 Task: In the  document Riley.rtf Write the word in the shape with center alignment 'LOL'Change Page orientation to  'Landscape' Insert emoji in the beginning of quote: Thumbs Up
Action: Mouse pressed left at (325, 399)
Screenshot: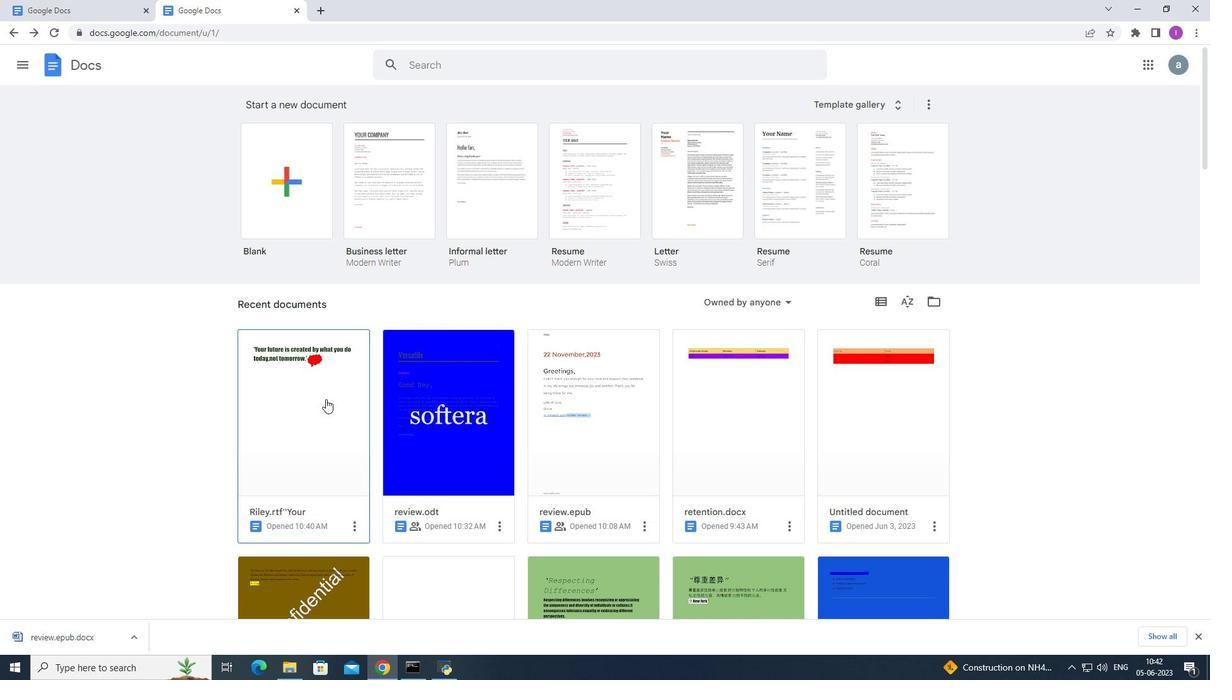 
Action: Mouse moved to (643, 238)
Screenshot: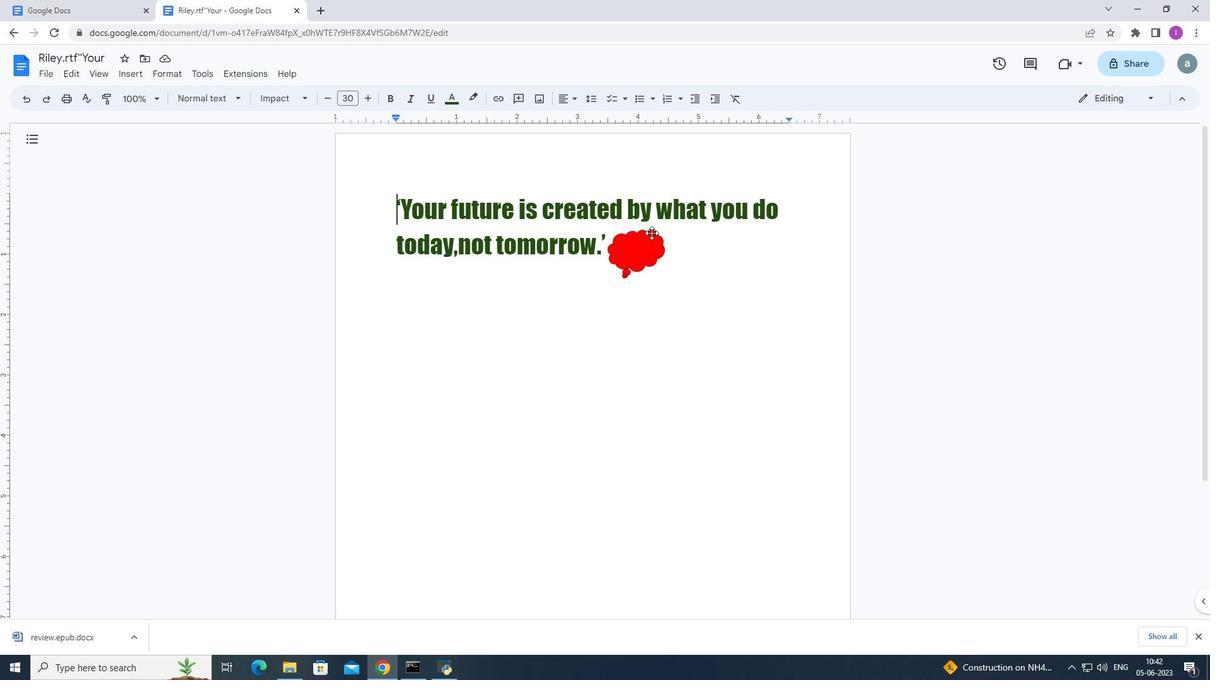 
Action: Mouse pressed left at (643, 238)
Screenshot: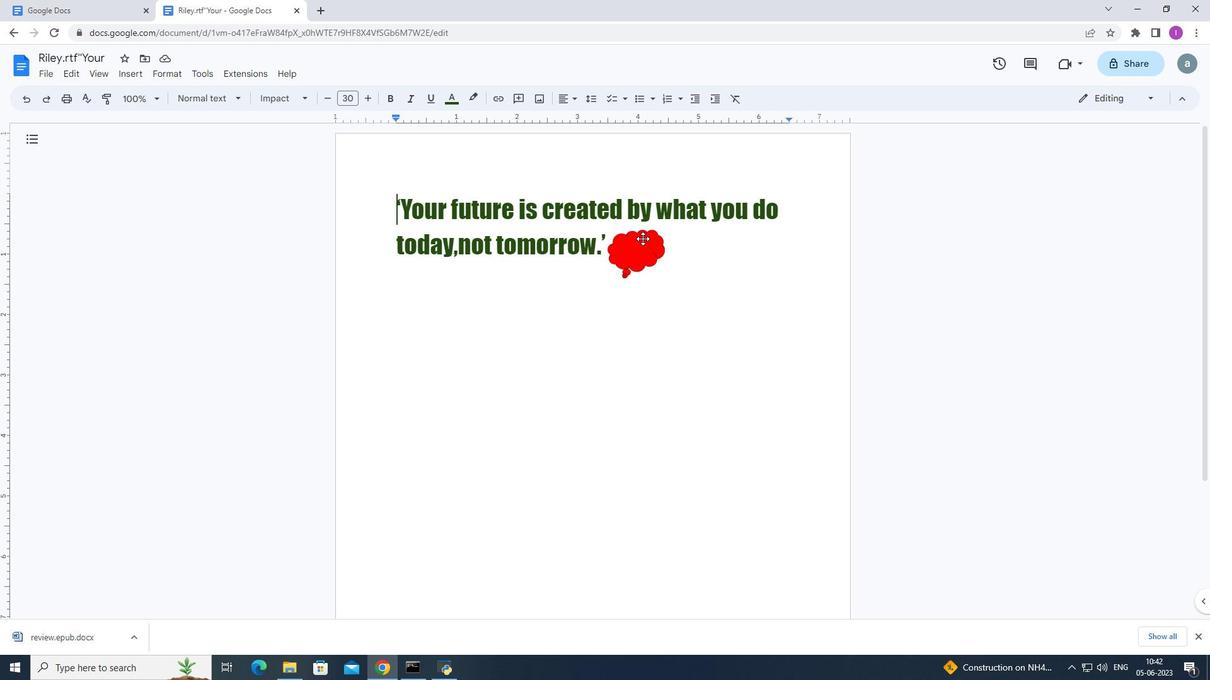 
Action: Mouse moved to (592, 293)
Screenshot: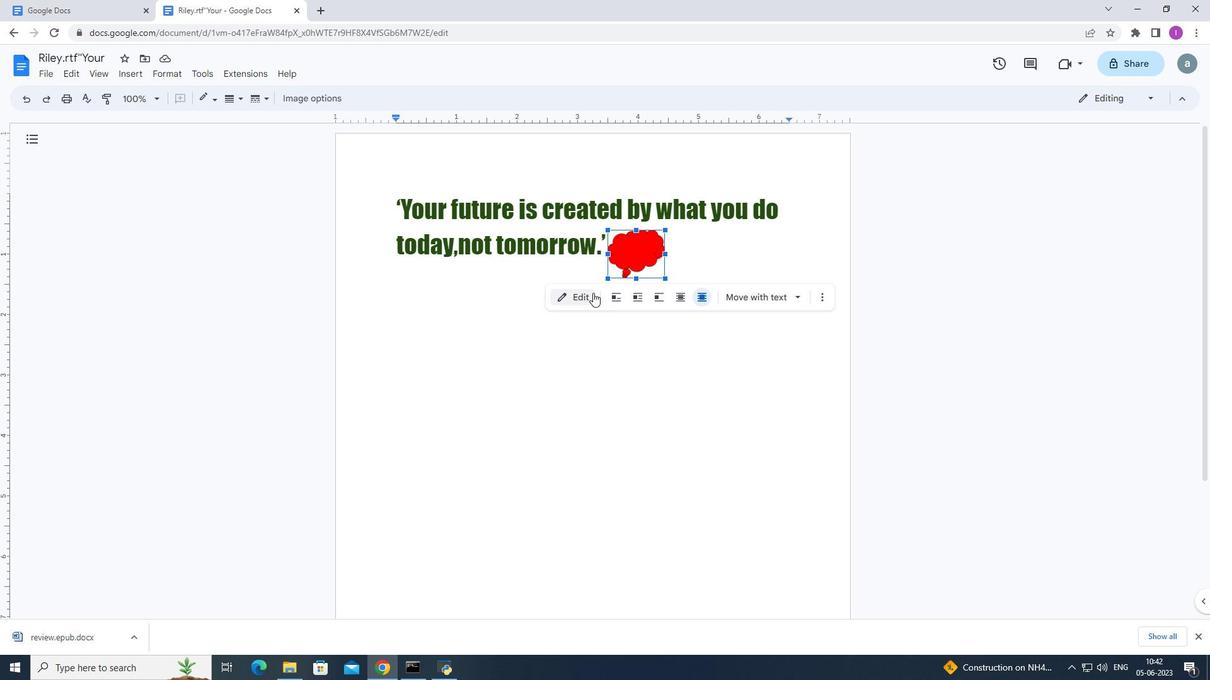 
Action: Mouse pressed left at (592, 293)
Screenshot: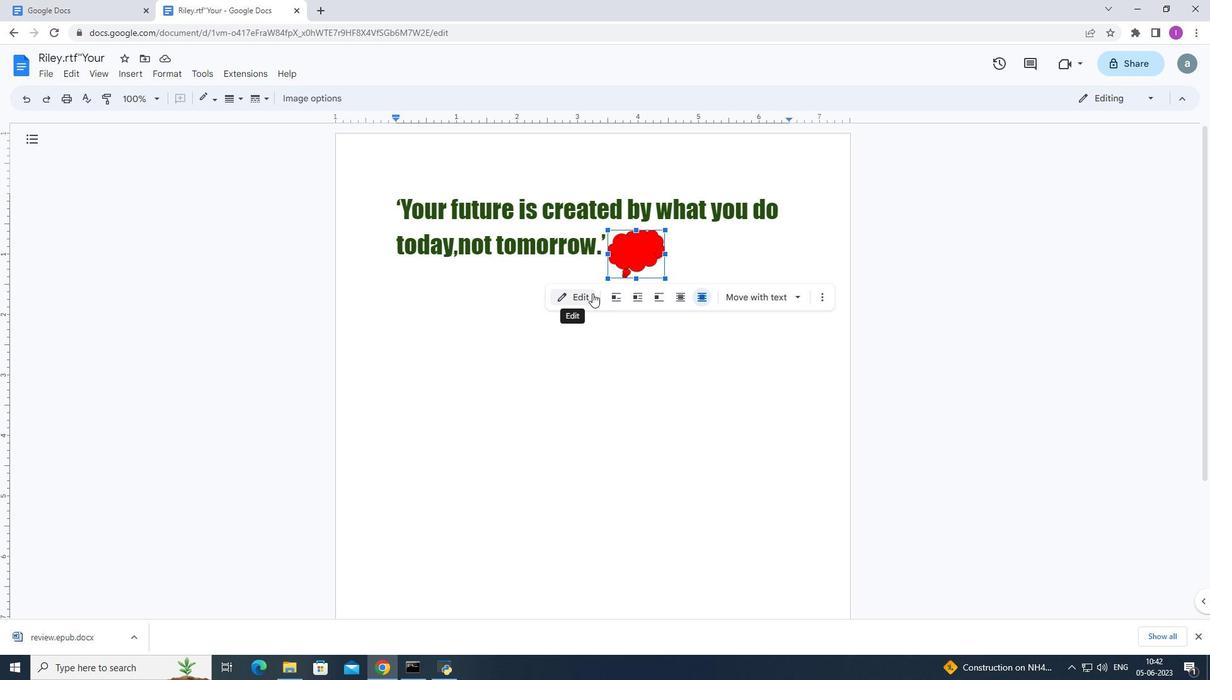 
Action: Mouse moved to (510, 119)
Screenshot: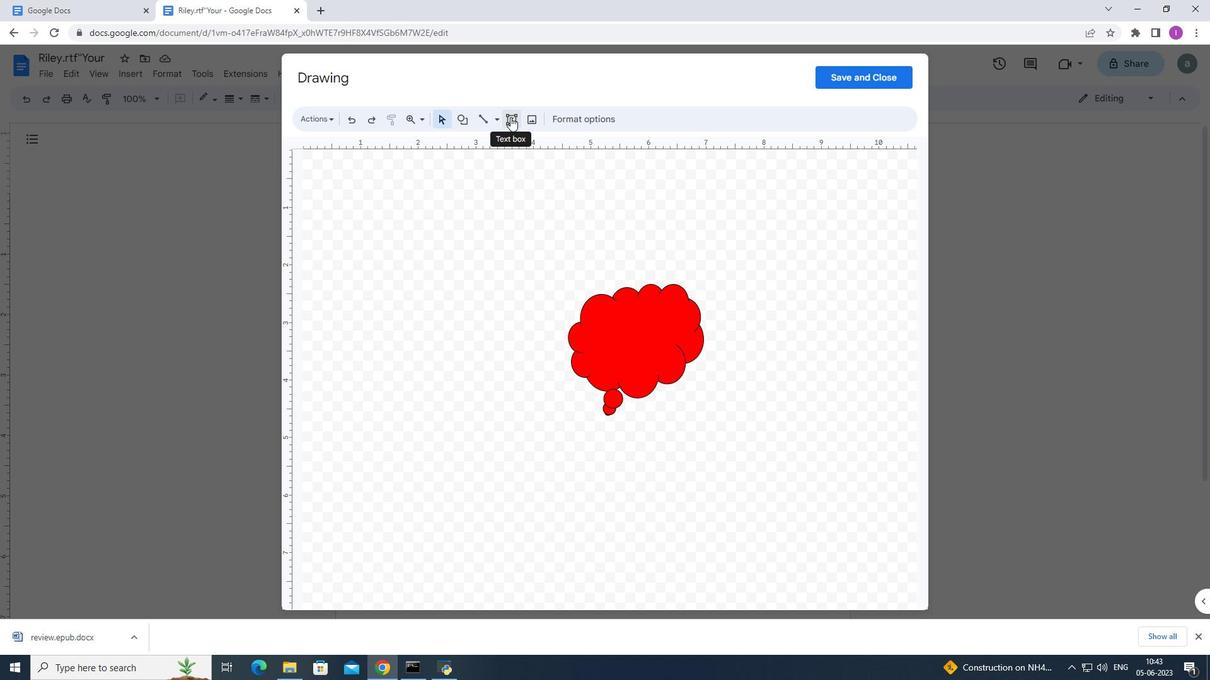 
Action: Mouse pressed left at (510, 119)
Screenshot: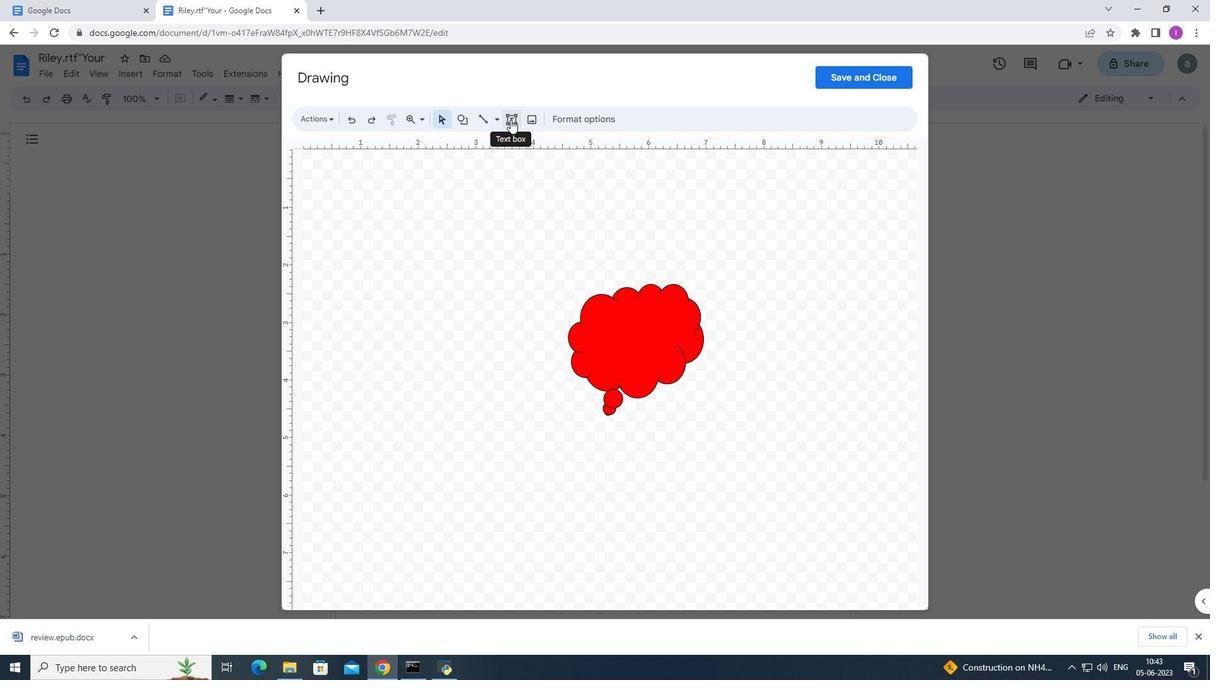 
Action: Mouse moved to (629, 340)
Screenshot: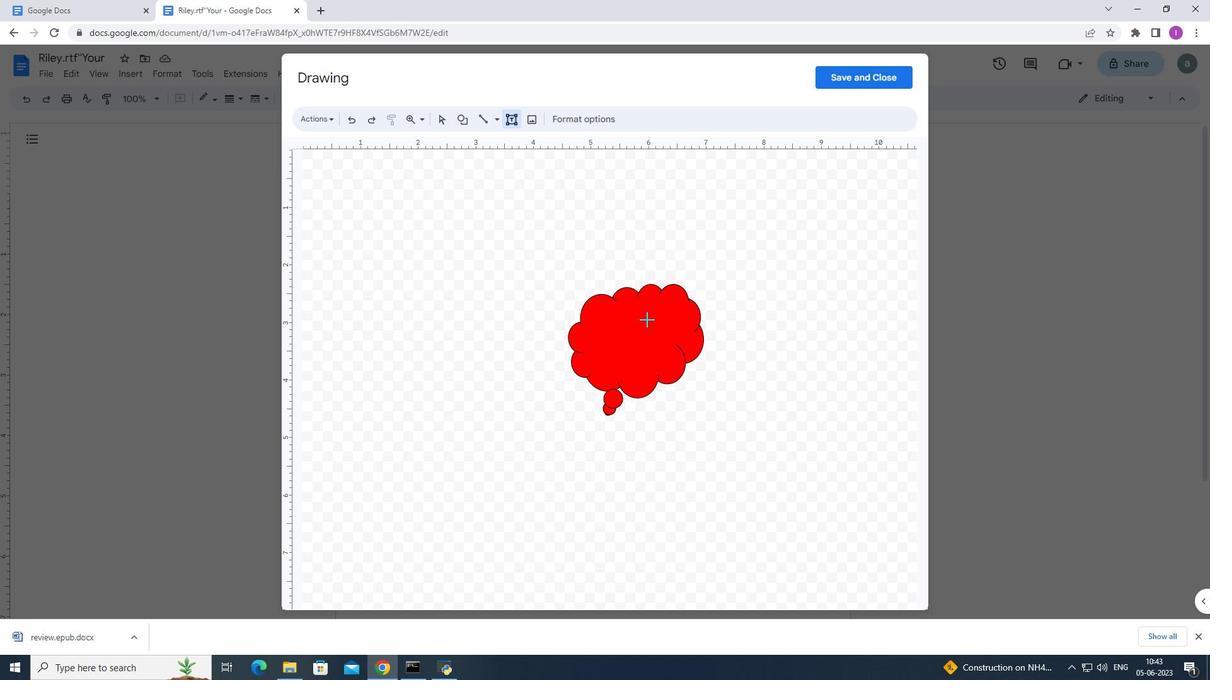 
Action: Mouse pressed left at (629, 340)
Screenshot: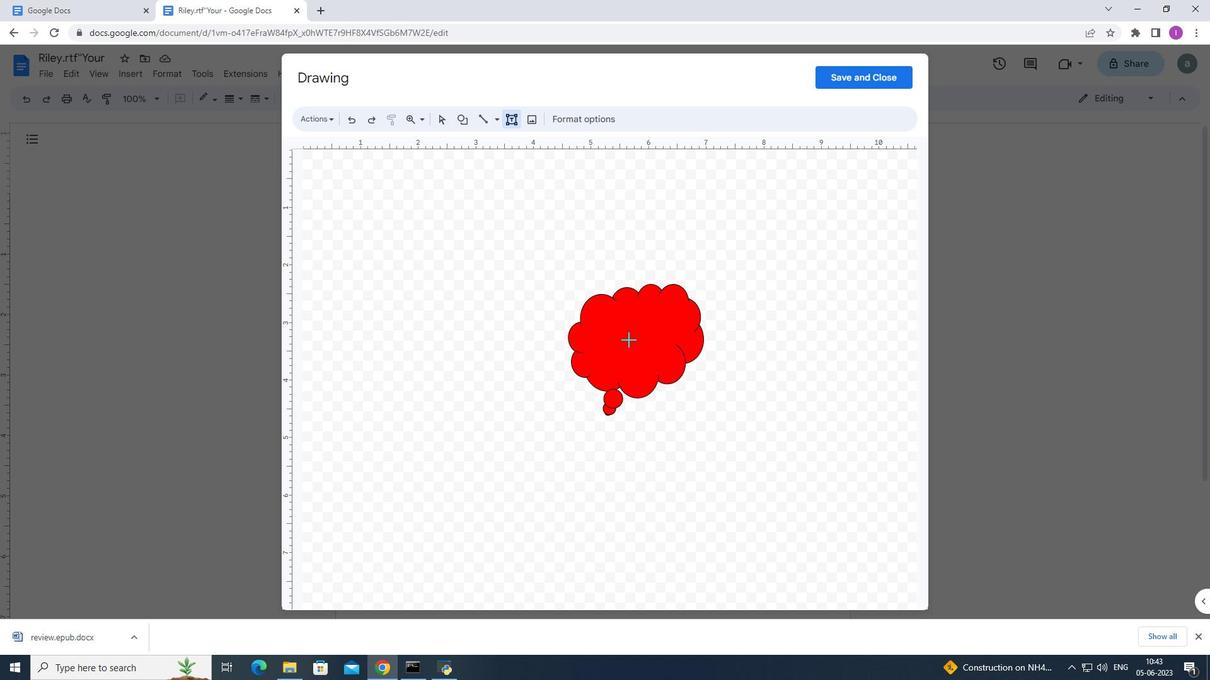 
Action: Mouse moved to (633, 342)
Screenshot: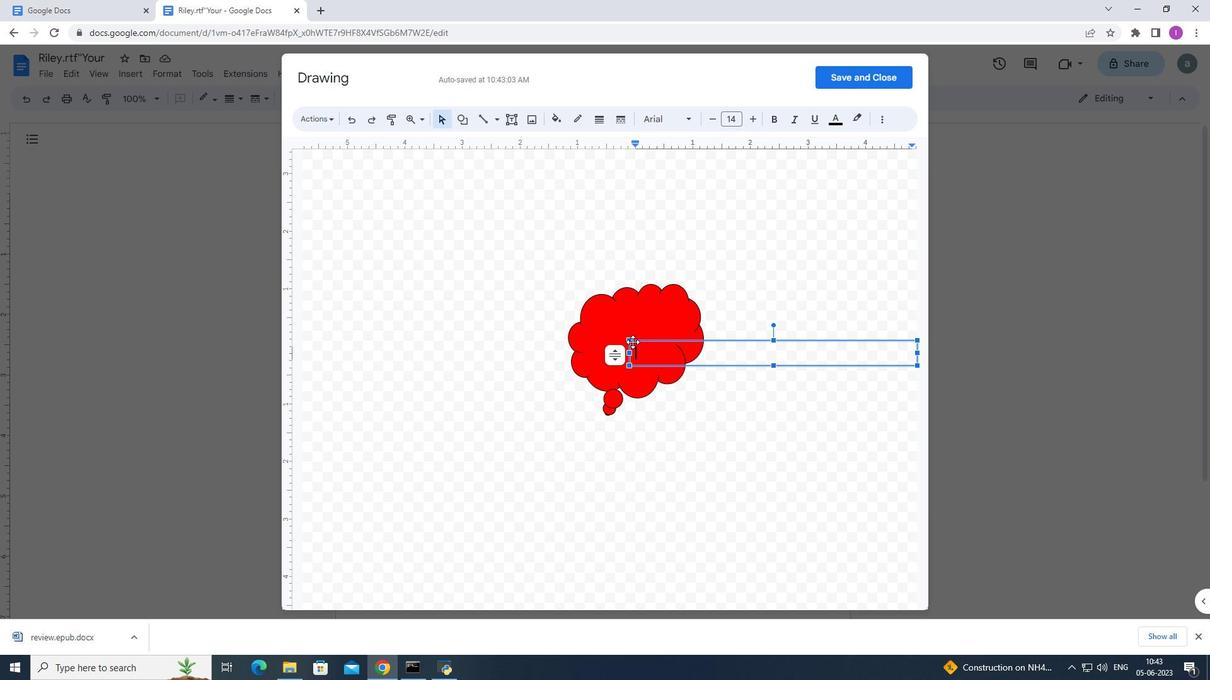 
Action: Mouse pressed left at (633, 342)
Screenshot: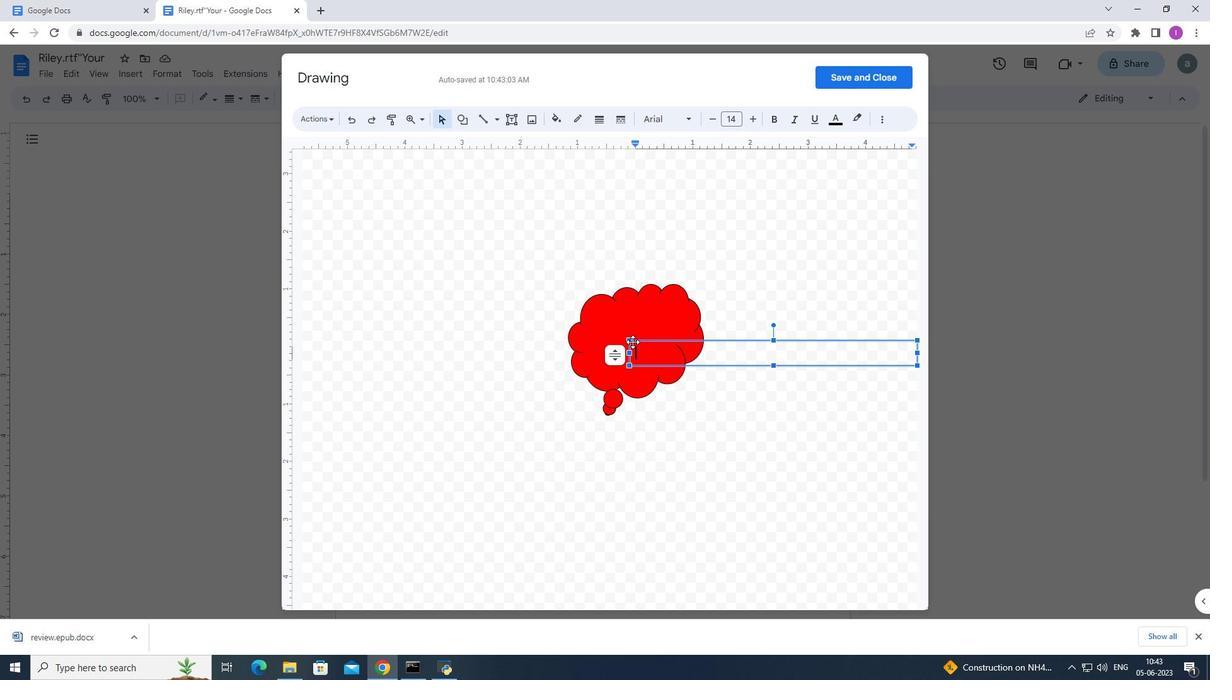 
Action: Mouse moved to (604, 342)
Screenshot: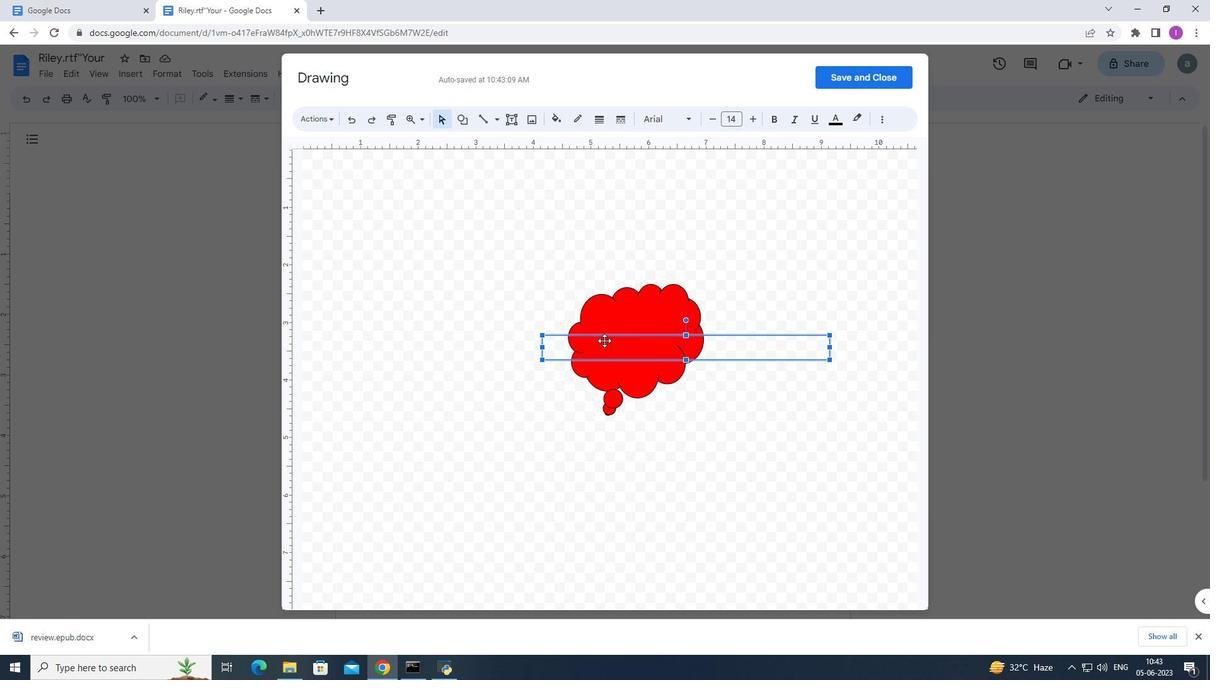 
Action: Mouse pressed left at (604, 342)
Screenshot: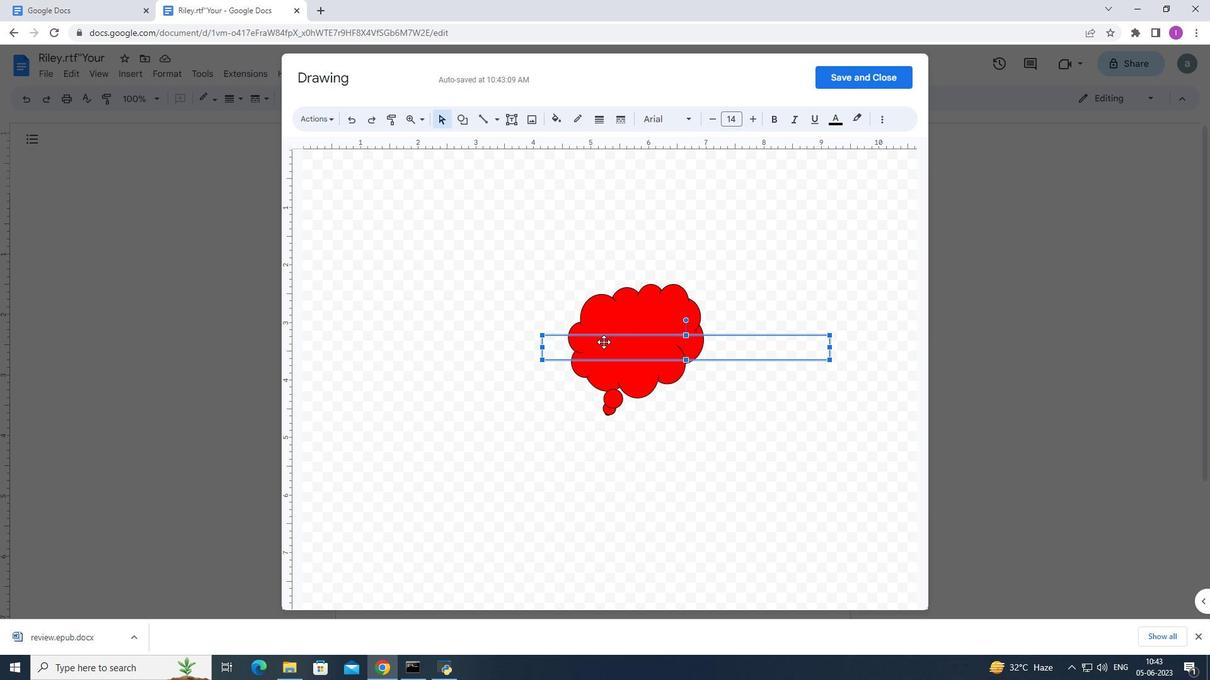 
Action: Mouse moved to (724, 361)
Screenshot: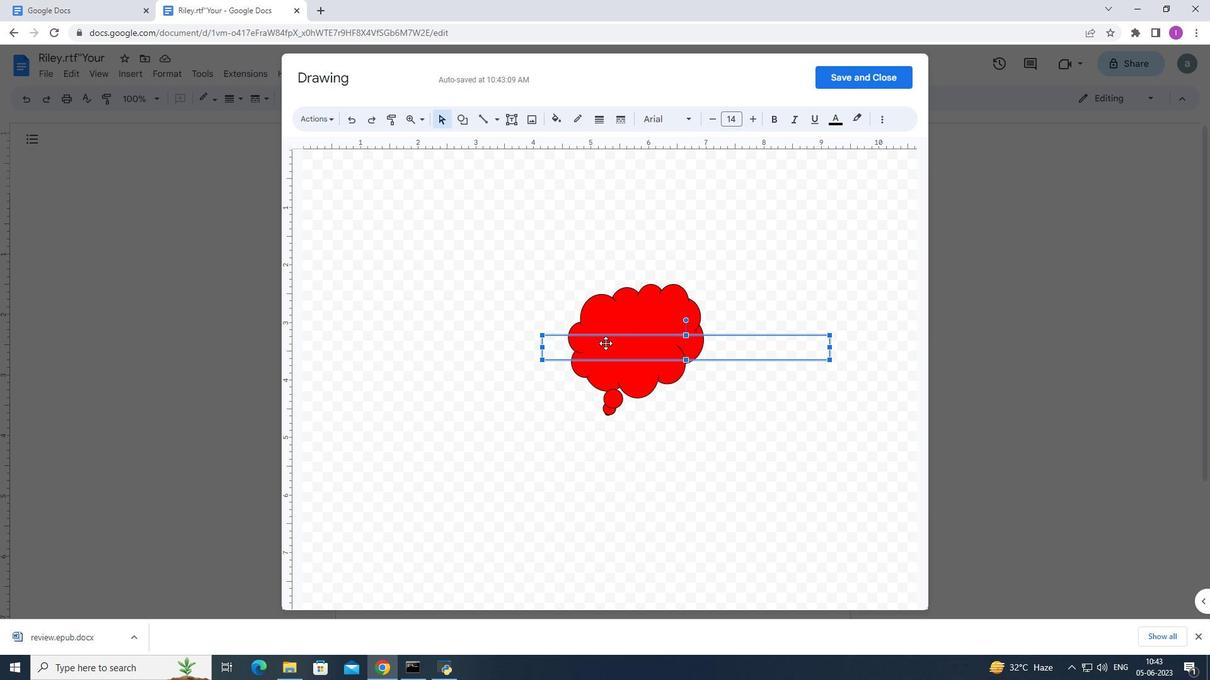 
Action: Key pressed <Key.shift>L<Key.shift>O<Key.shift>L
Screenshot: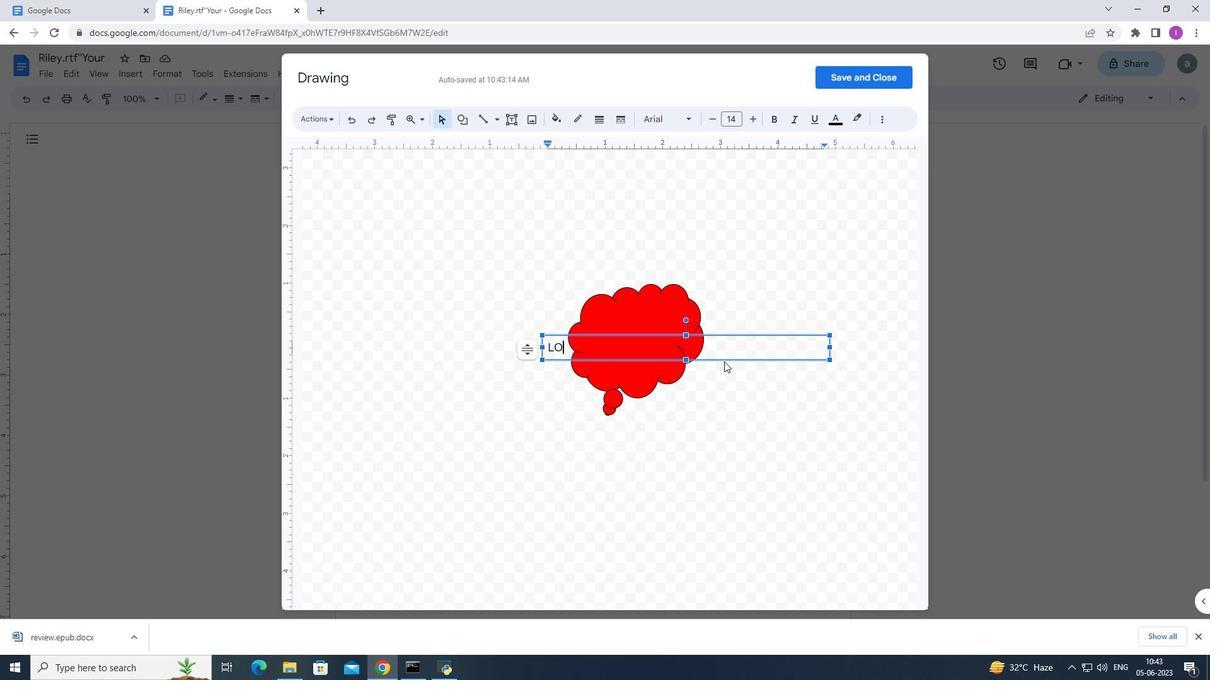 
Action: Mouse moved to (541, 342)
Screenshot: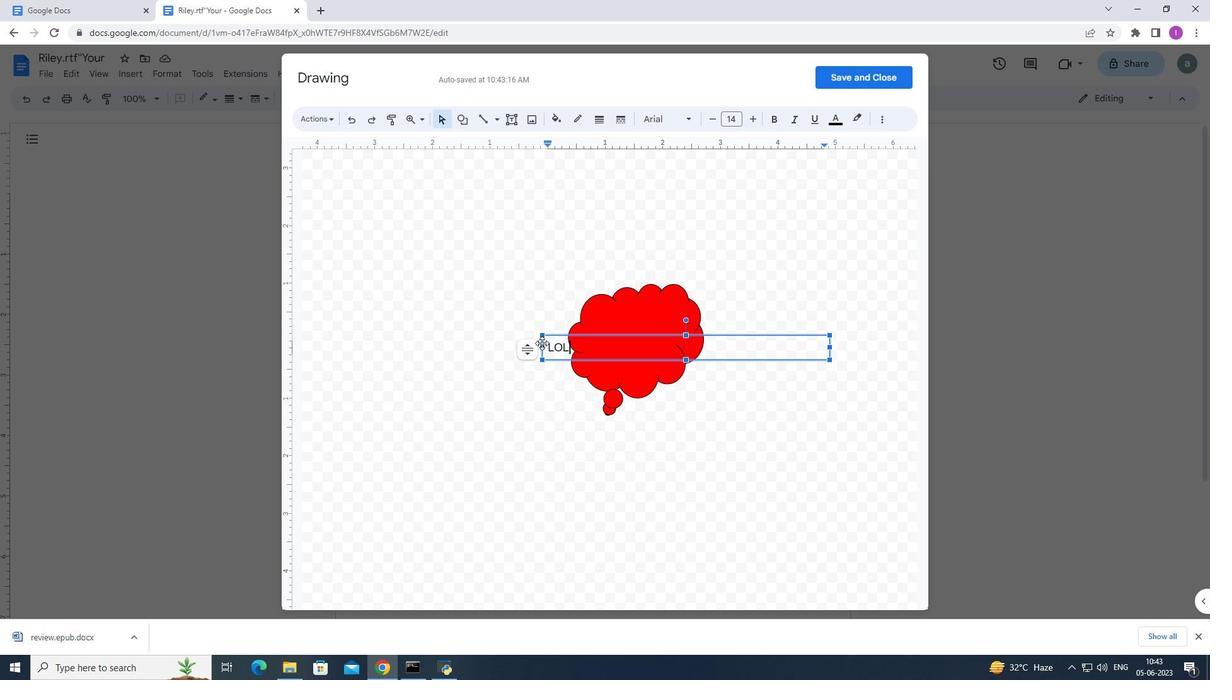 
Action: Mouse pressed left at (541, 342)
Screenshot: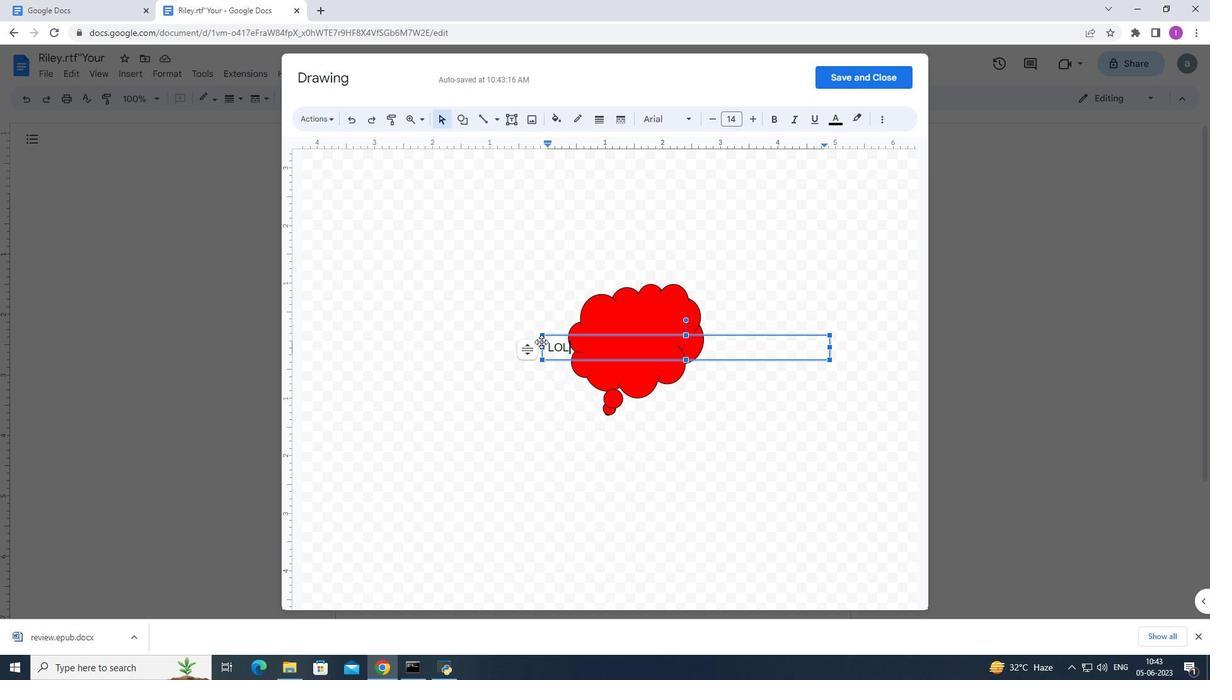 
Action: Mouse moved to (584, 335)
Screenshot: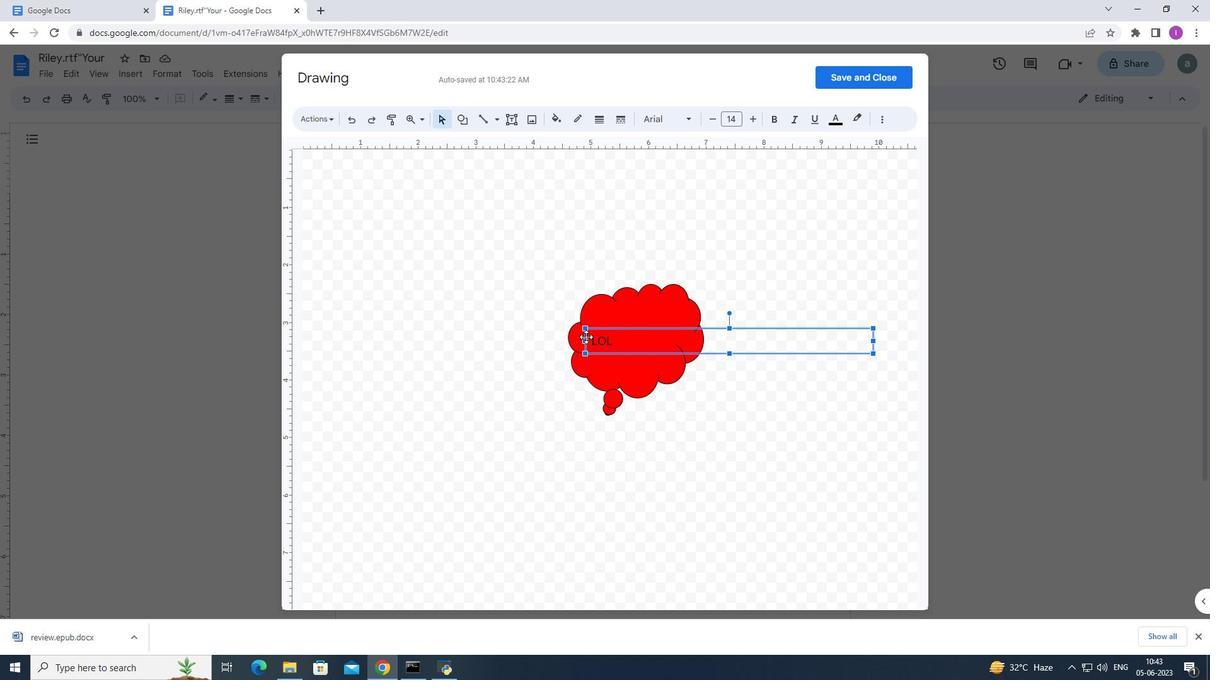 
Action: Mouse pressed left at (584, 335)
Screenshot: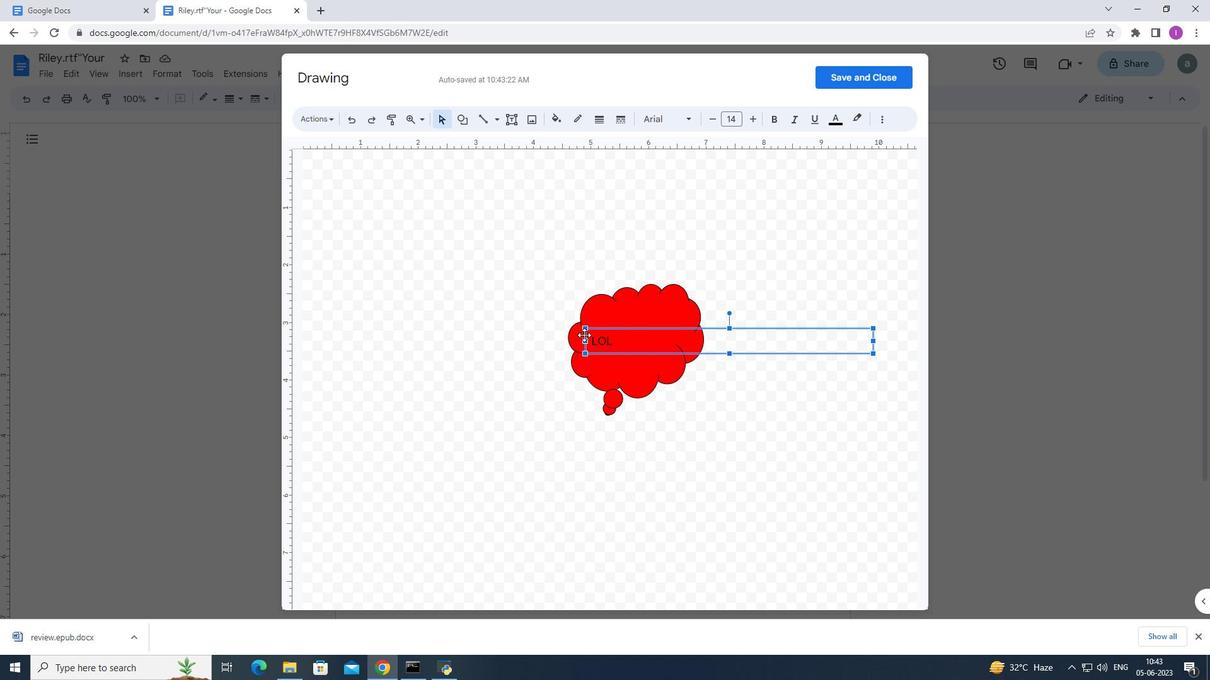 
Action: Mouse moved to (605, 332)
Screenshot: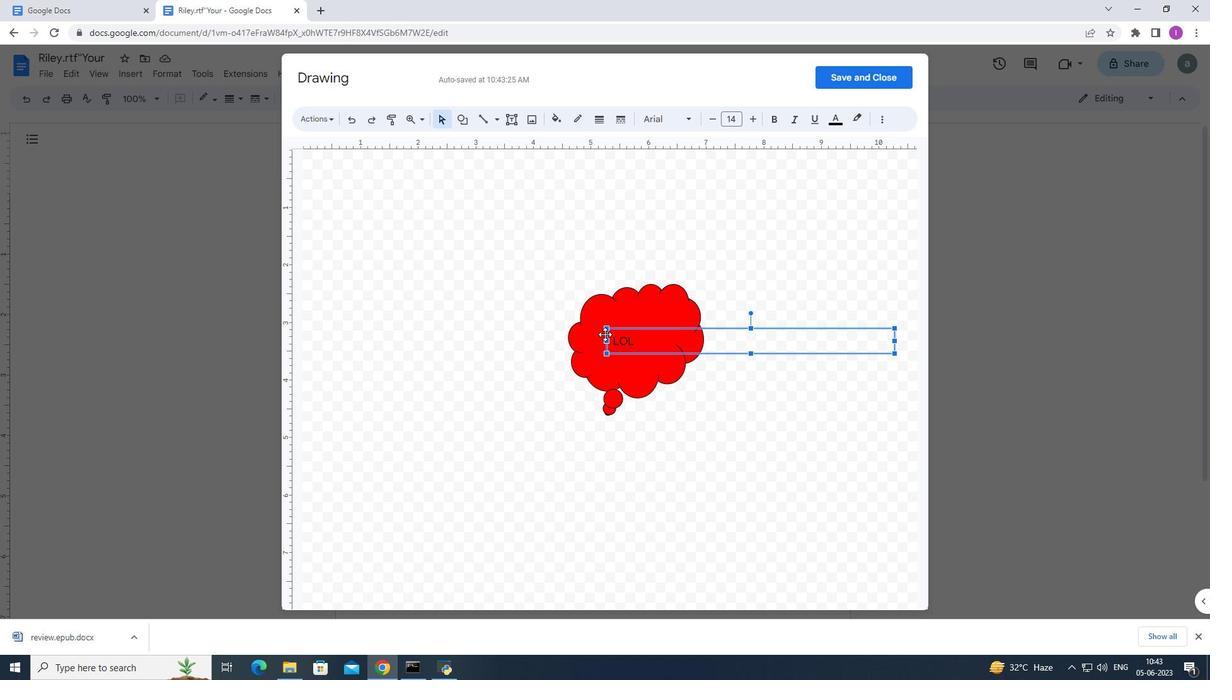 
Action: Mouse pressed left at (605, 332)
Screenshot: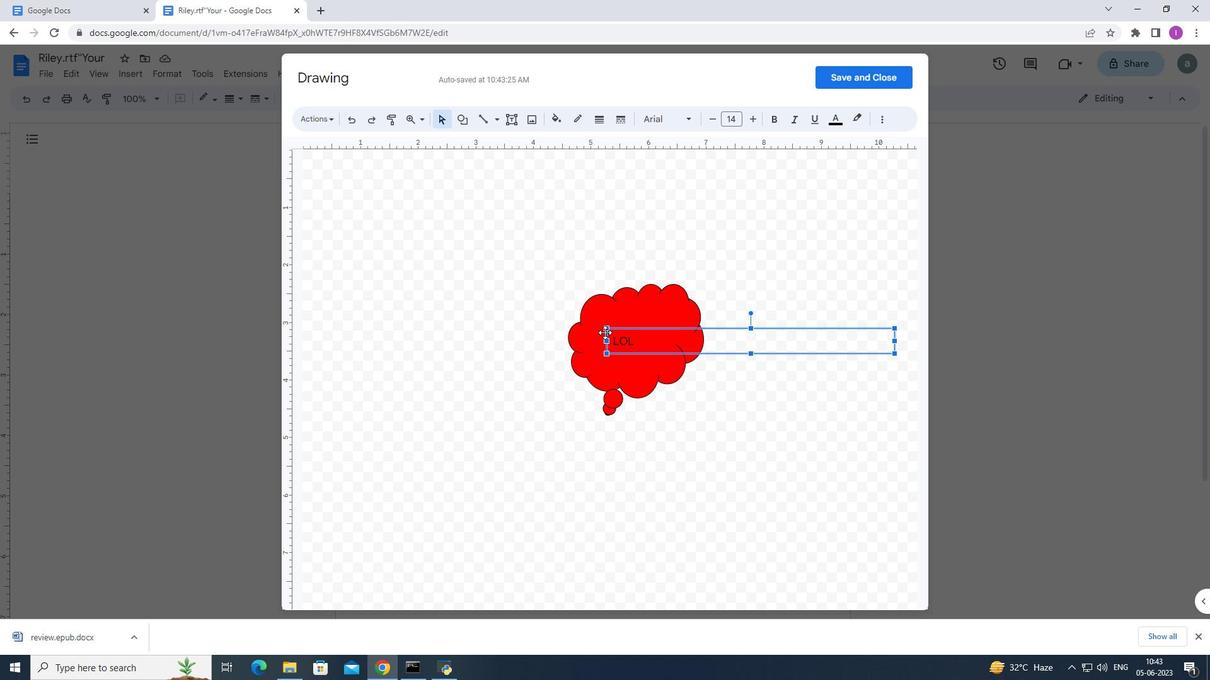 
Action: Mouse moved to (882, 75)
Screenshot: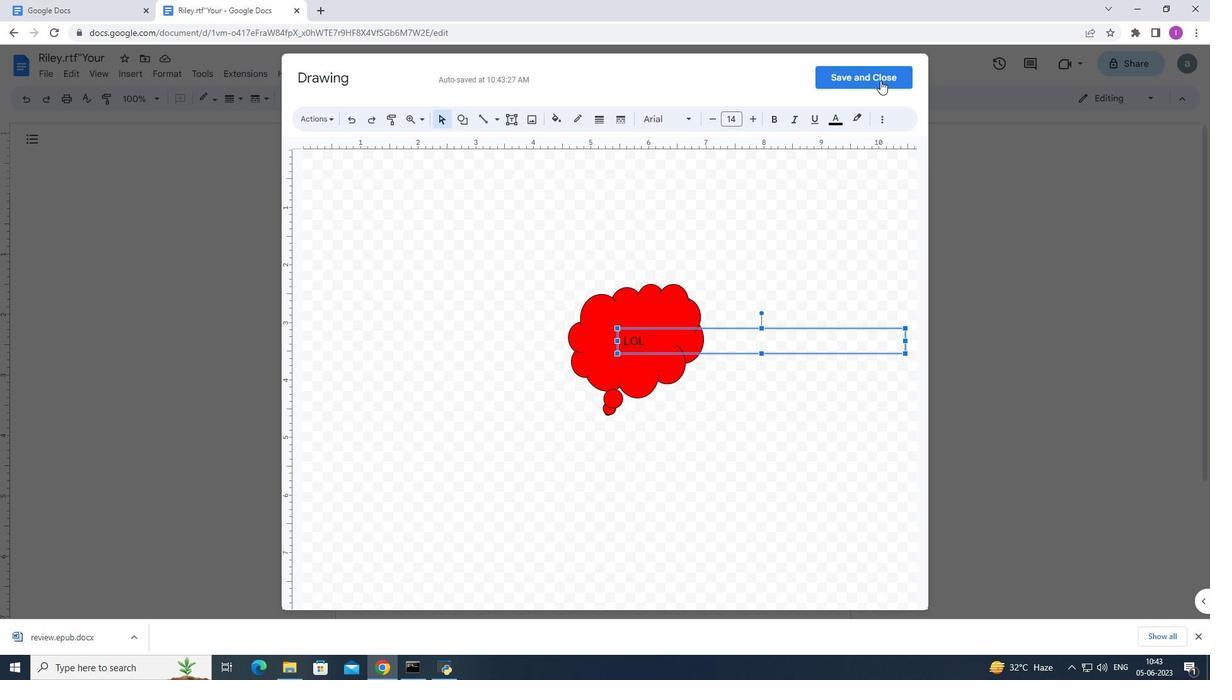 
Action: Mouse pressed left at (882, 75)
Screenshot: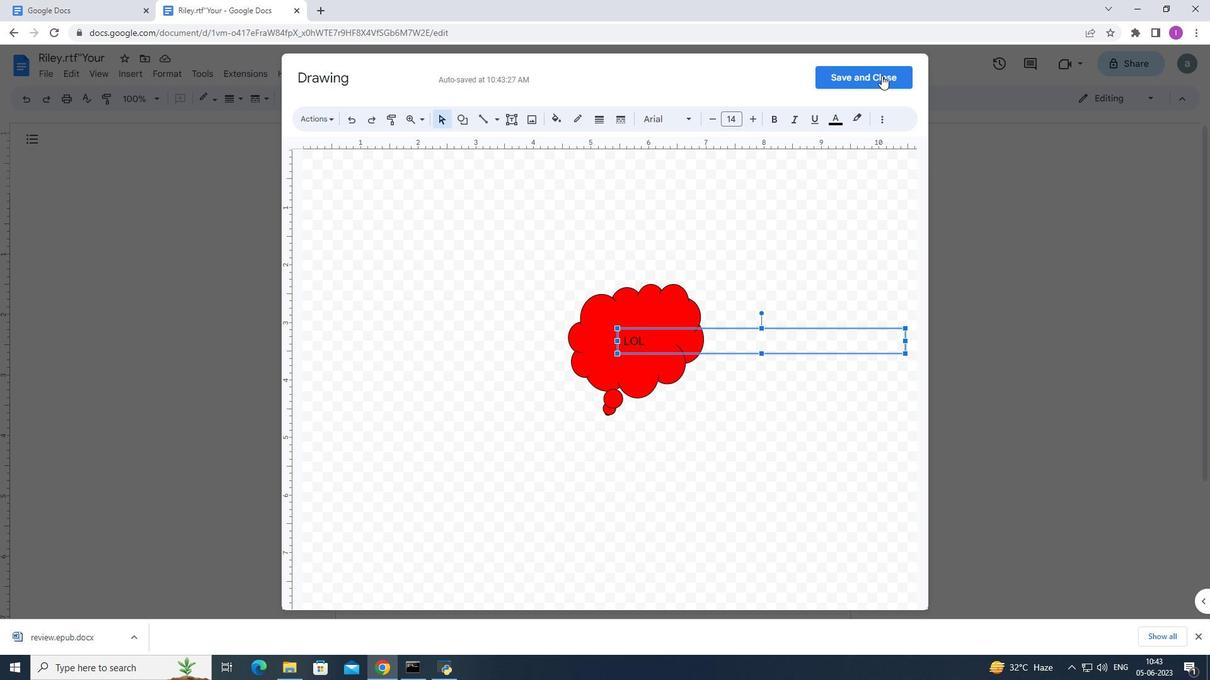
Action: Mouse moved to (643, 247)
Screenshot: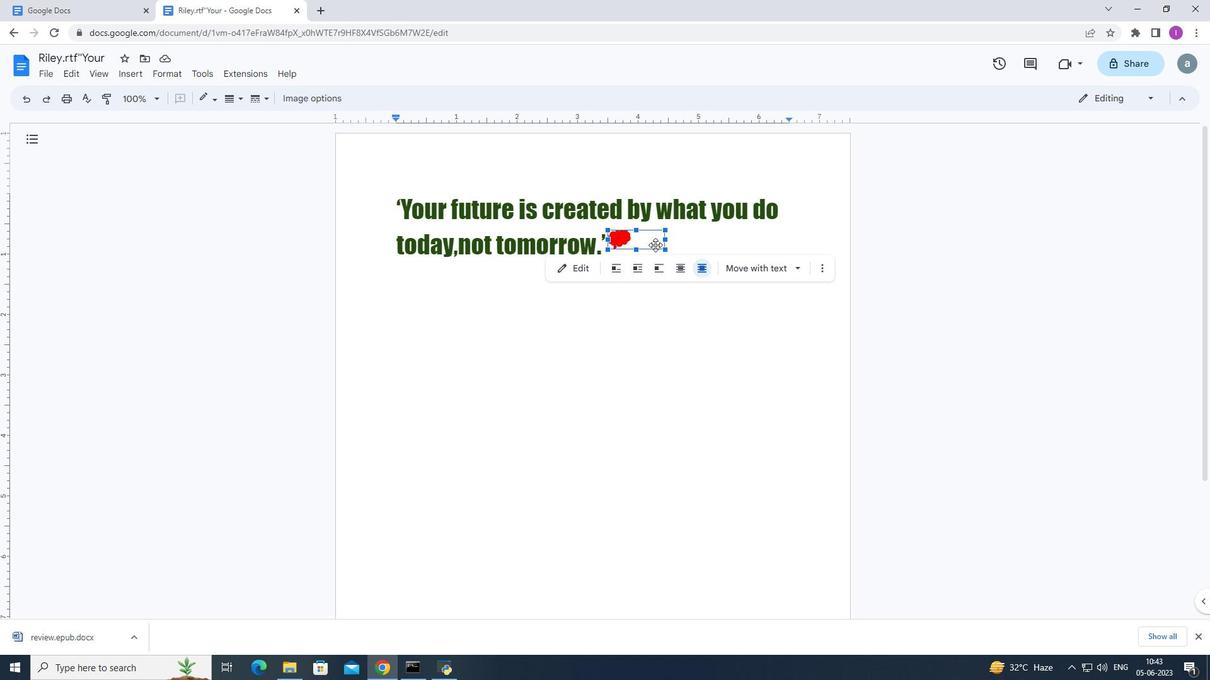 
Action: Mouse pressed left at (643, 247)
Screenshot: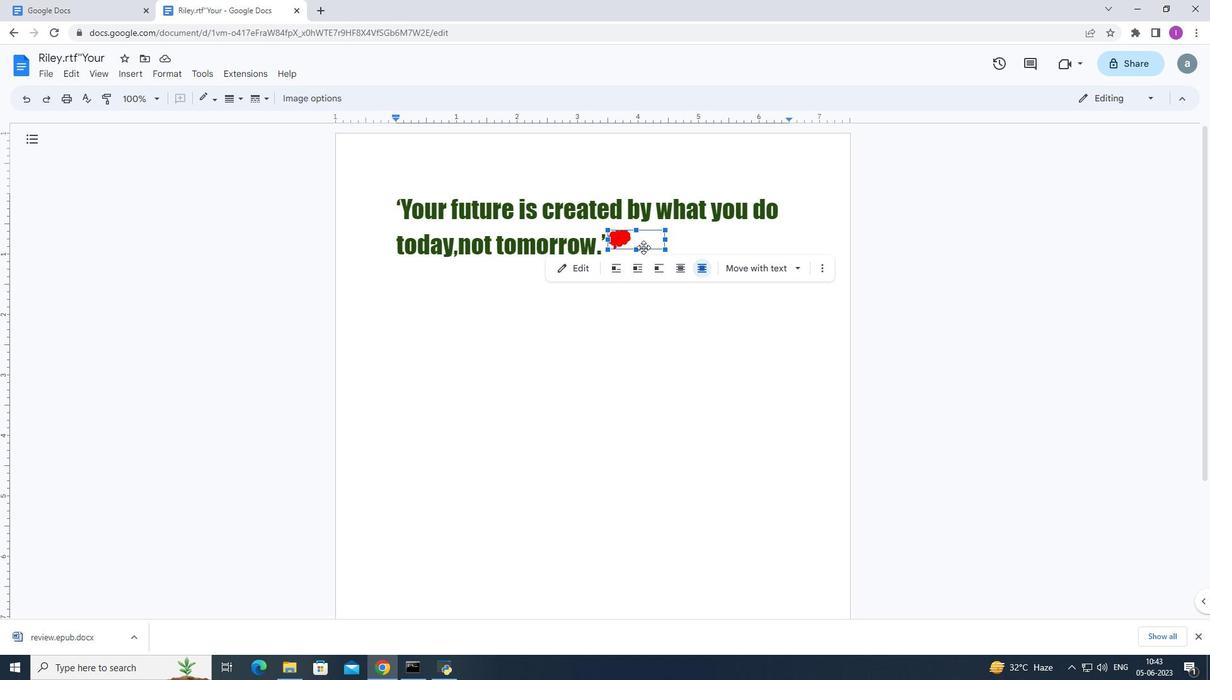 
Action: Mouse moved to (704, 323)
Screenshot: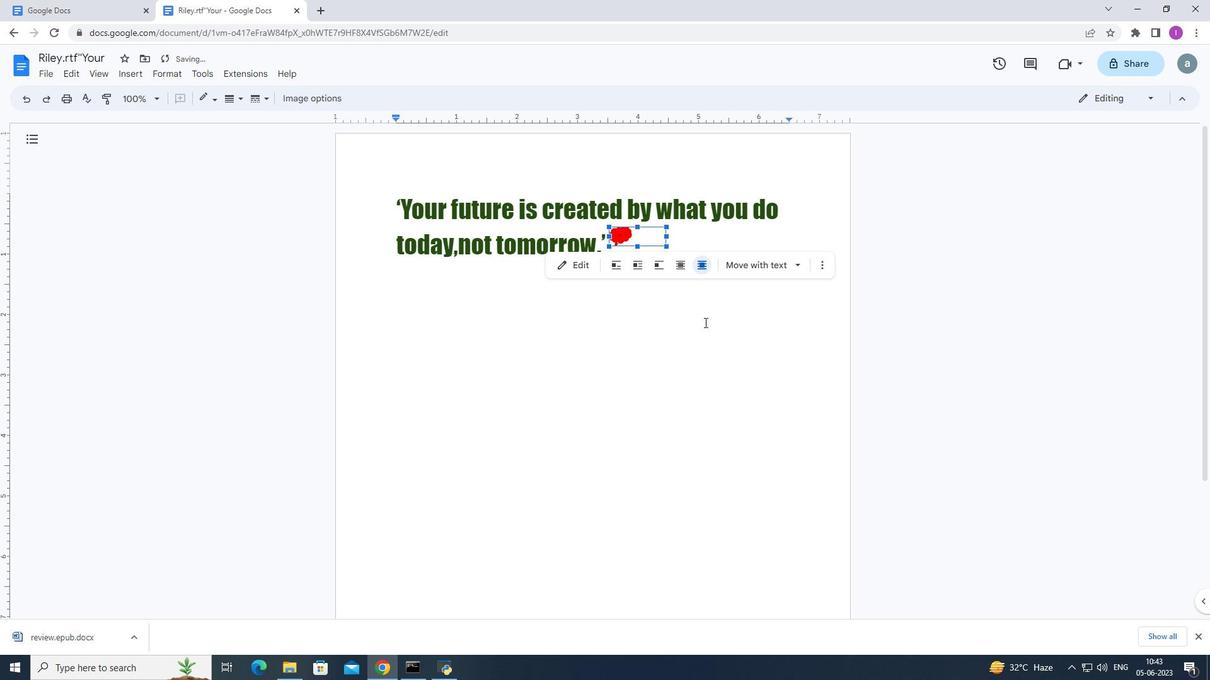 
Action: Mouse pressed left at (704, 323)
Screenshot: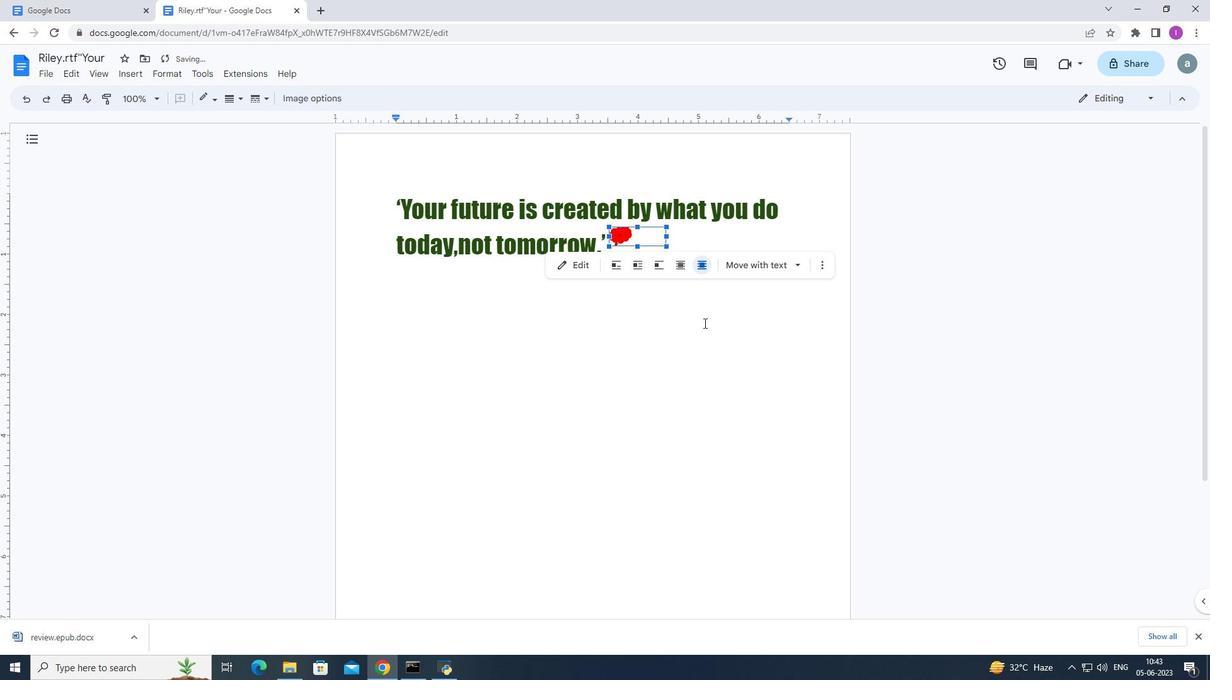 
Action: Mouse moved to (628, 240)
Screenshot: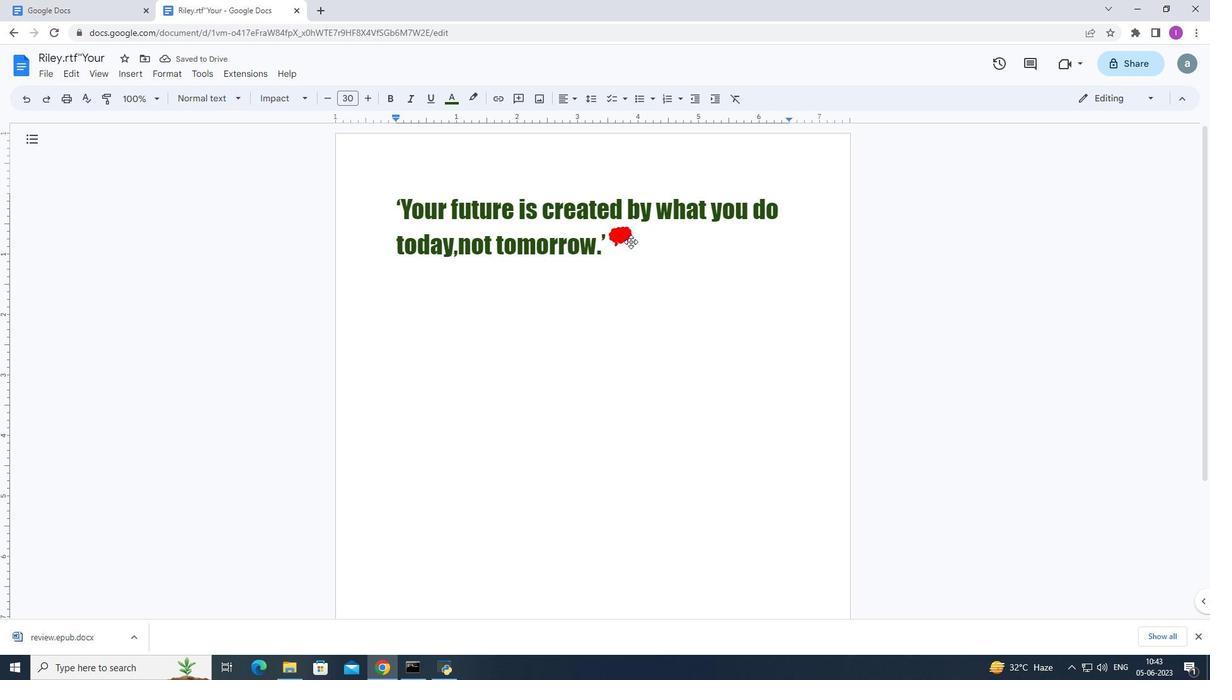 
Action: Mouse pressed left at (628, 240)
Screenshot: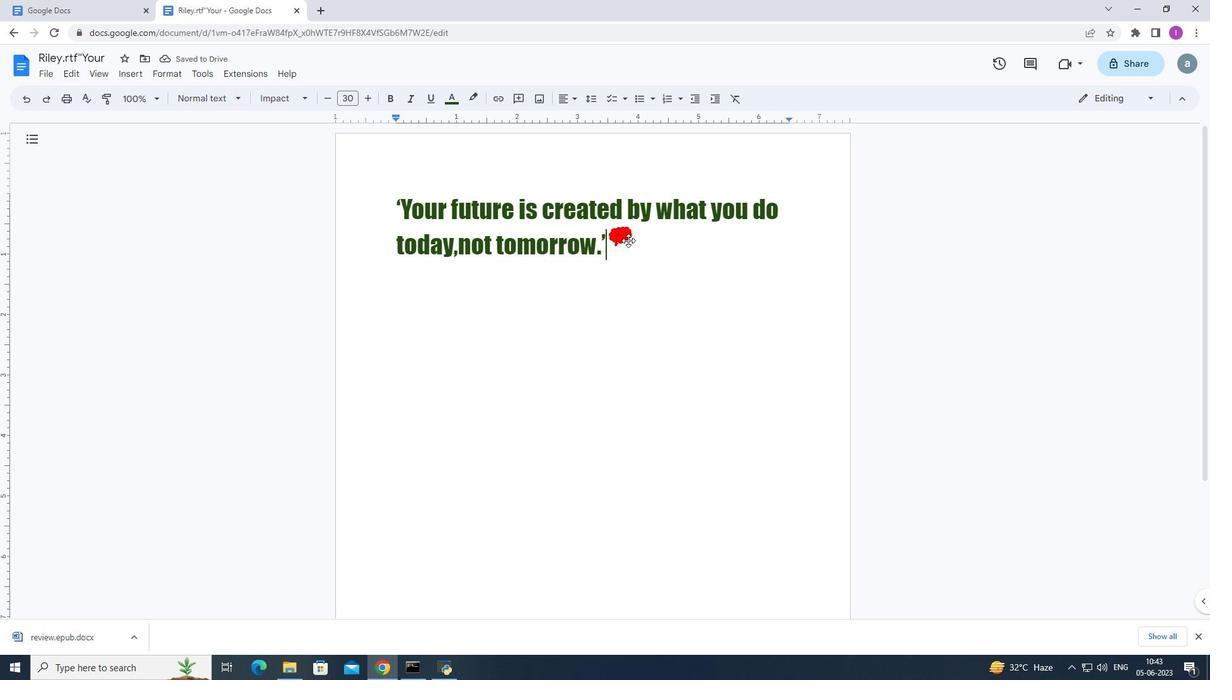 
Action: Mouse moved to (667, 245)
Screenshot: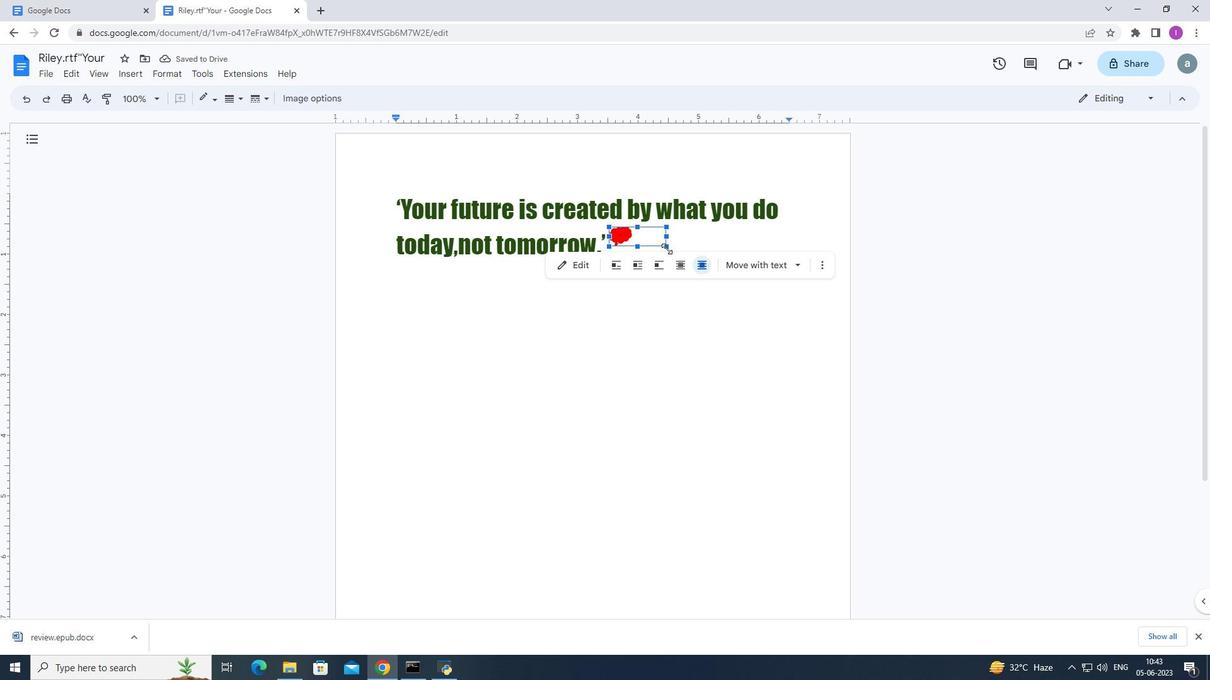 
Action: Mouse pressed left at (667, 245)
Screenshot: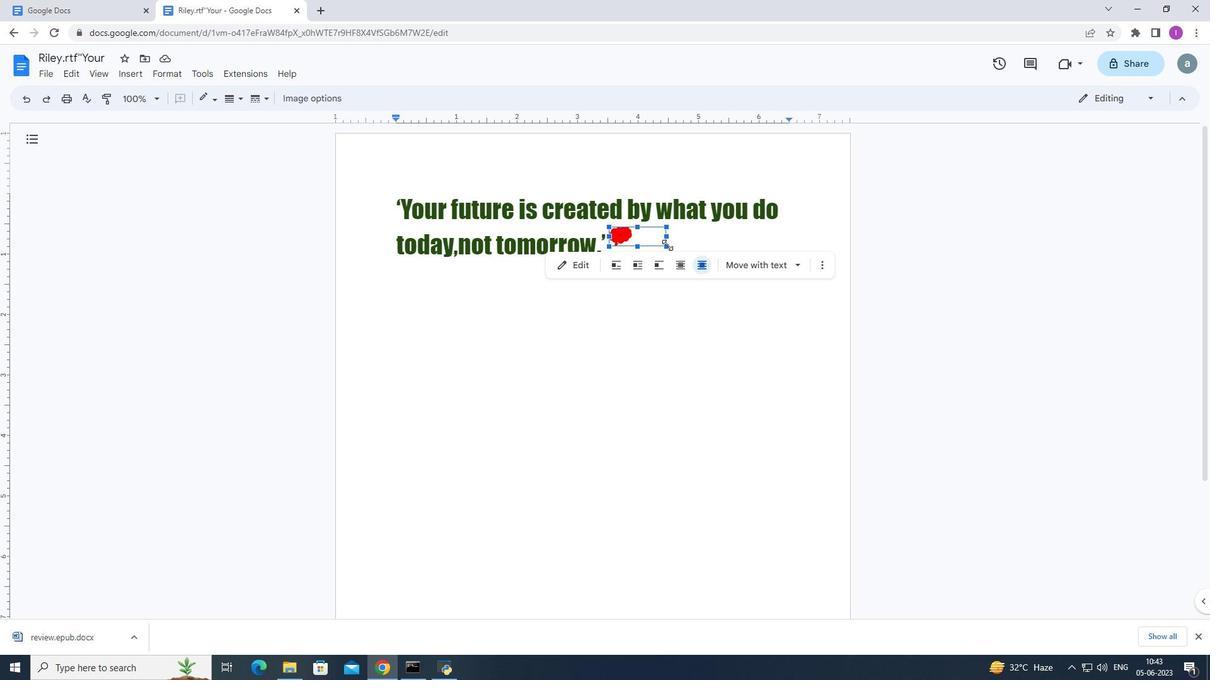 
Action: Mouse moved to (711, 259)
Screenshot: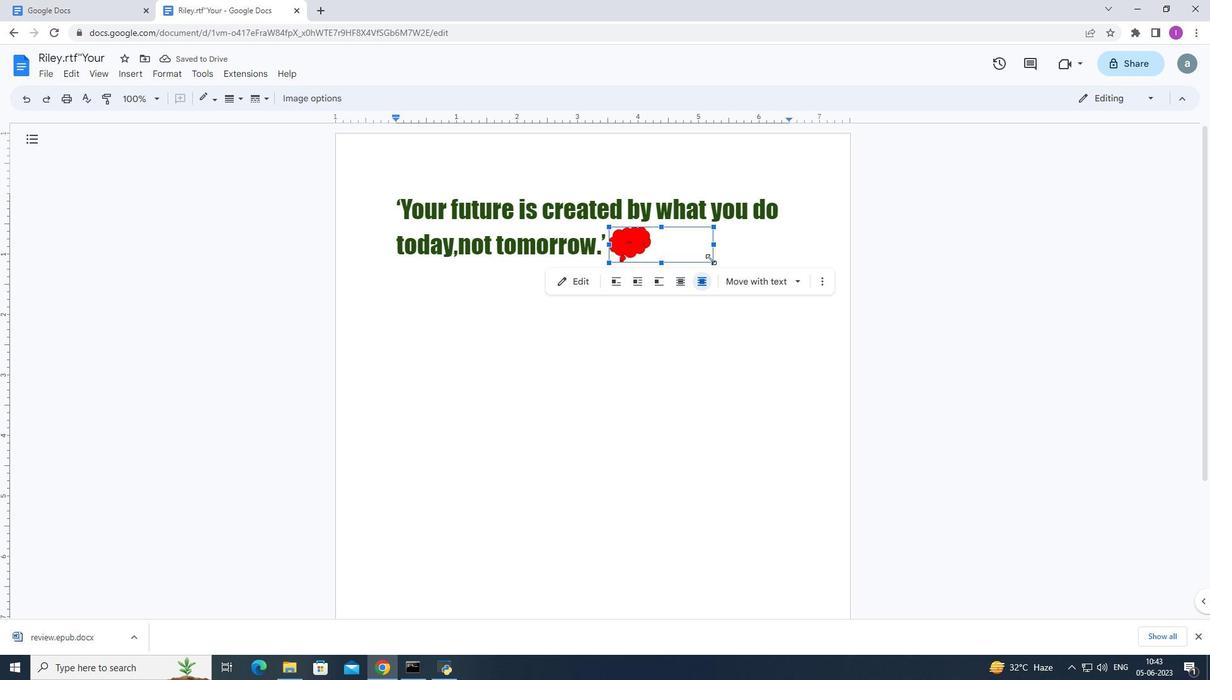 
Action: Mouse pressed left at (711, 259)
Screenshot: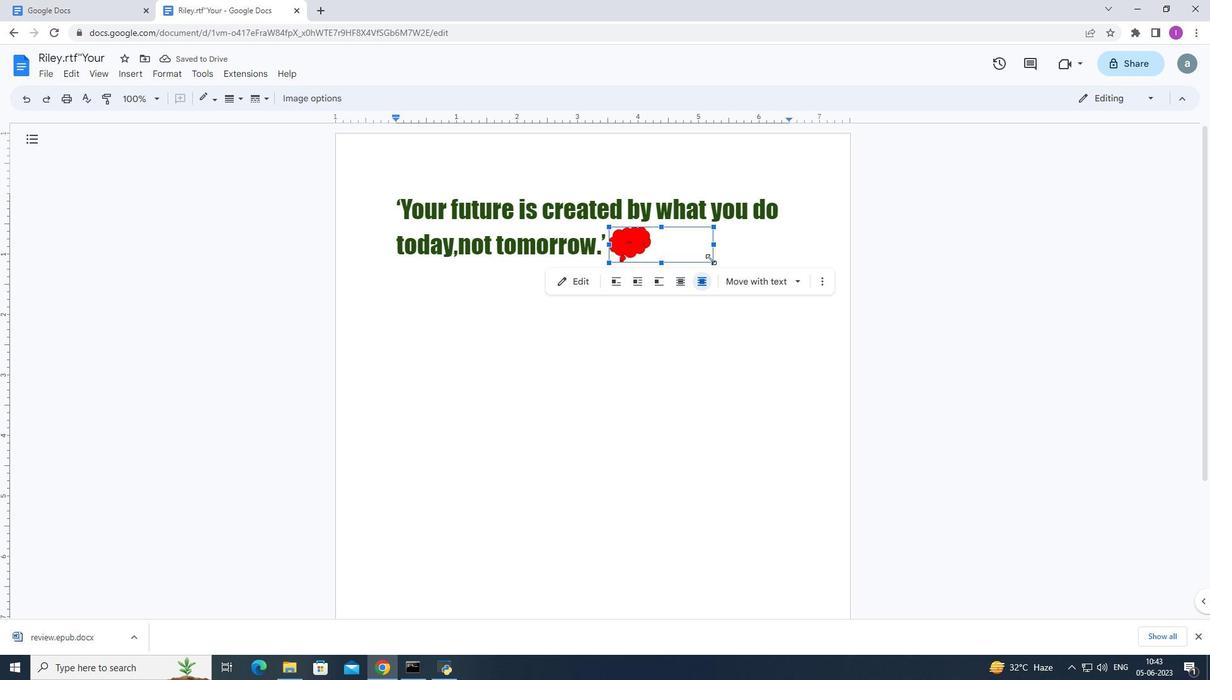 
Action: Mouse moved to (41, 71)
Screenshot: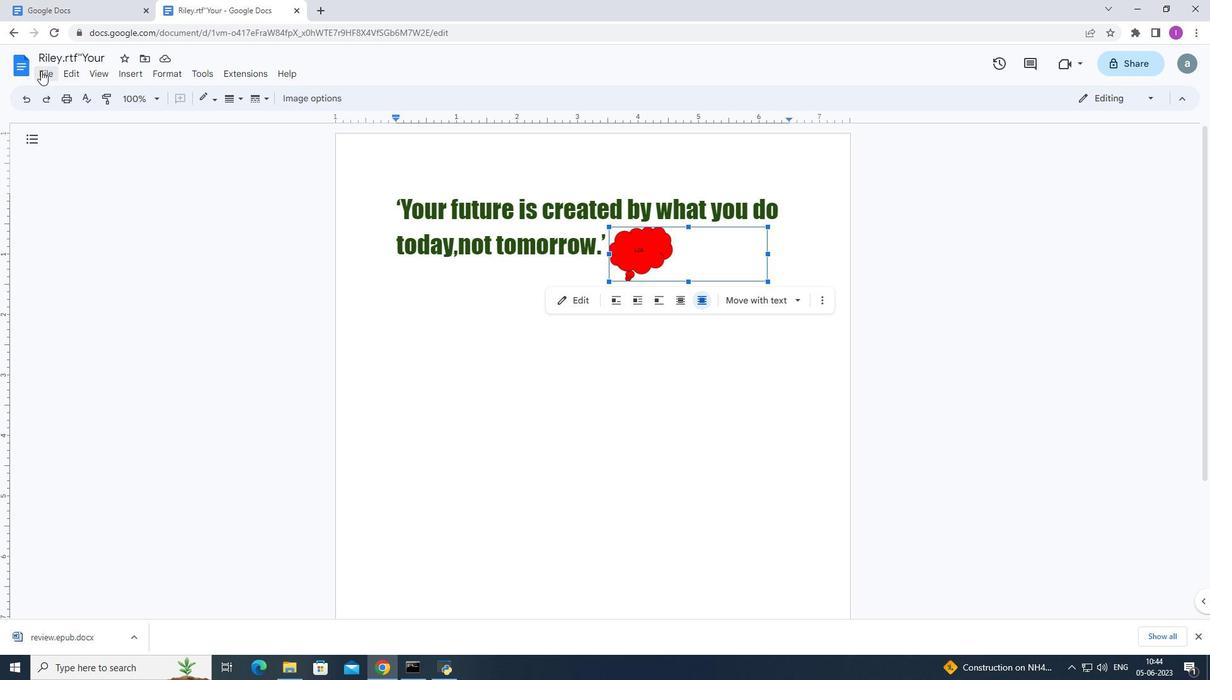 
Action: Mouse pressed left at (41, 71)
Screenshot: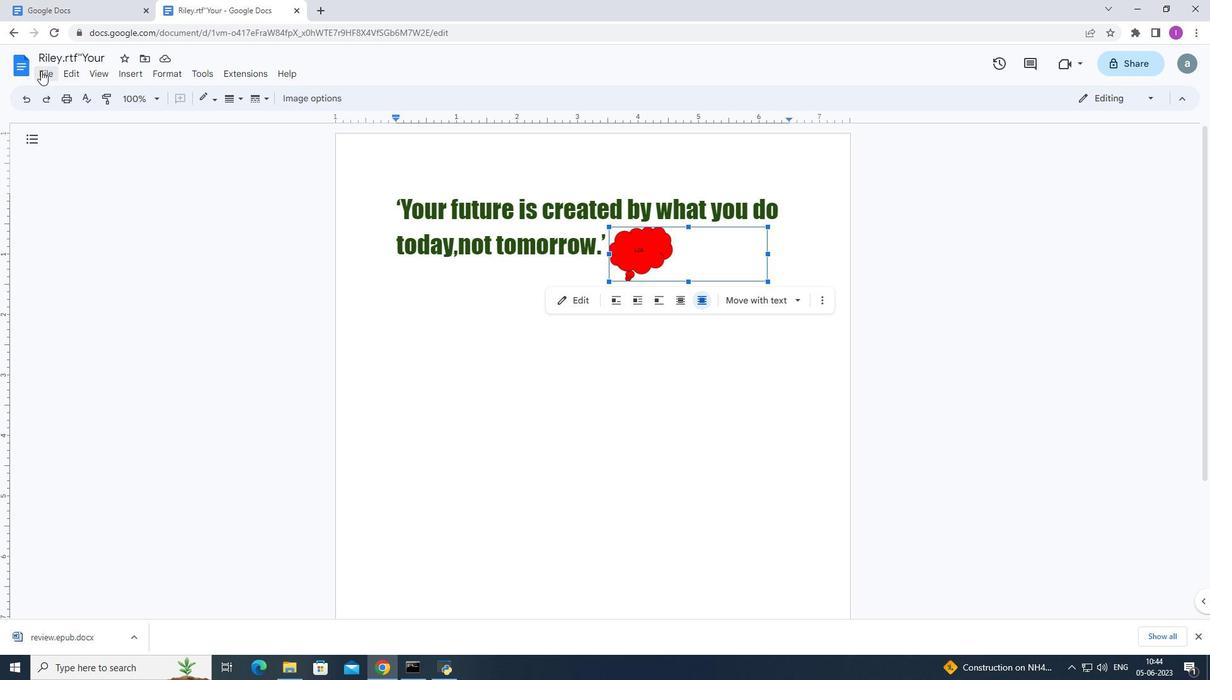
Action: Mouse moved to (80, 416)
Screenshot: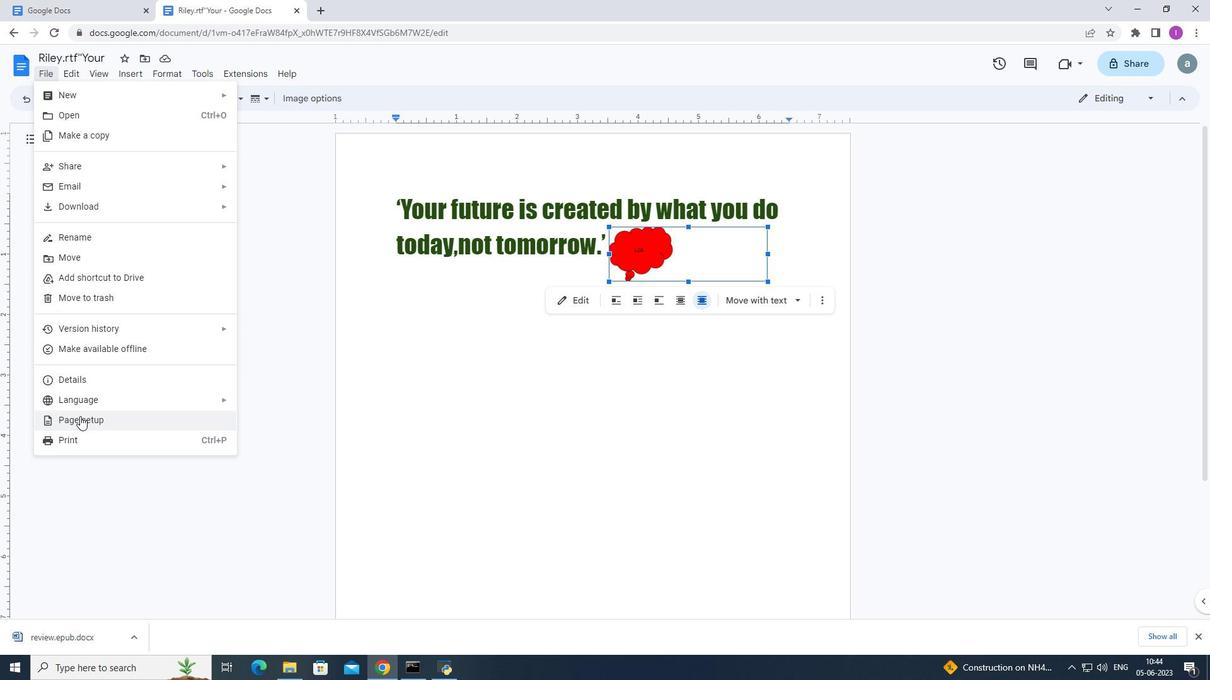 
Action: Mouse pressed left at (80, 416)
Screenshot: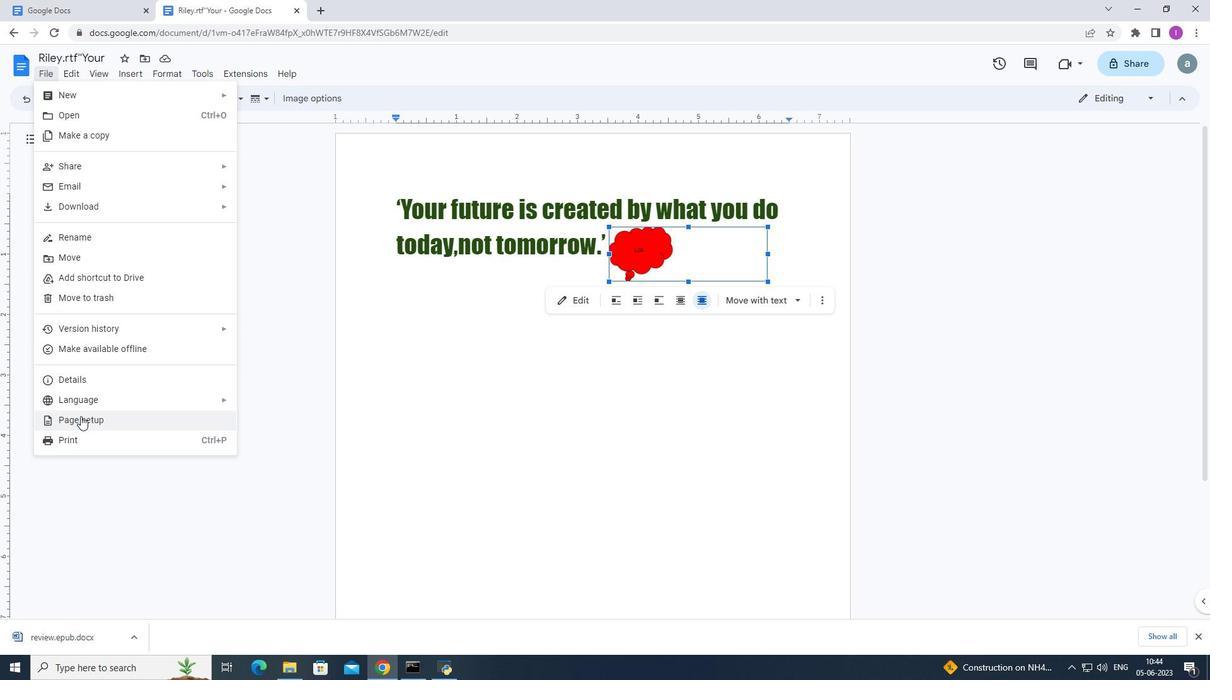 
Action: Mouse moved to (586, 311)
Screenshot: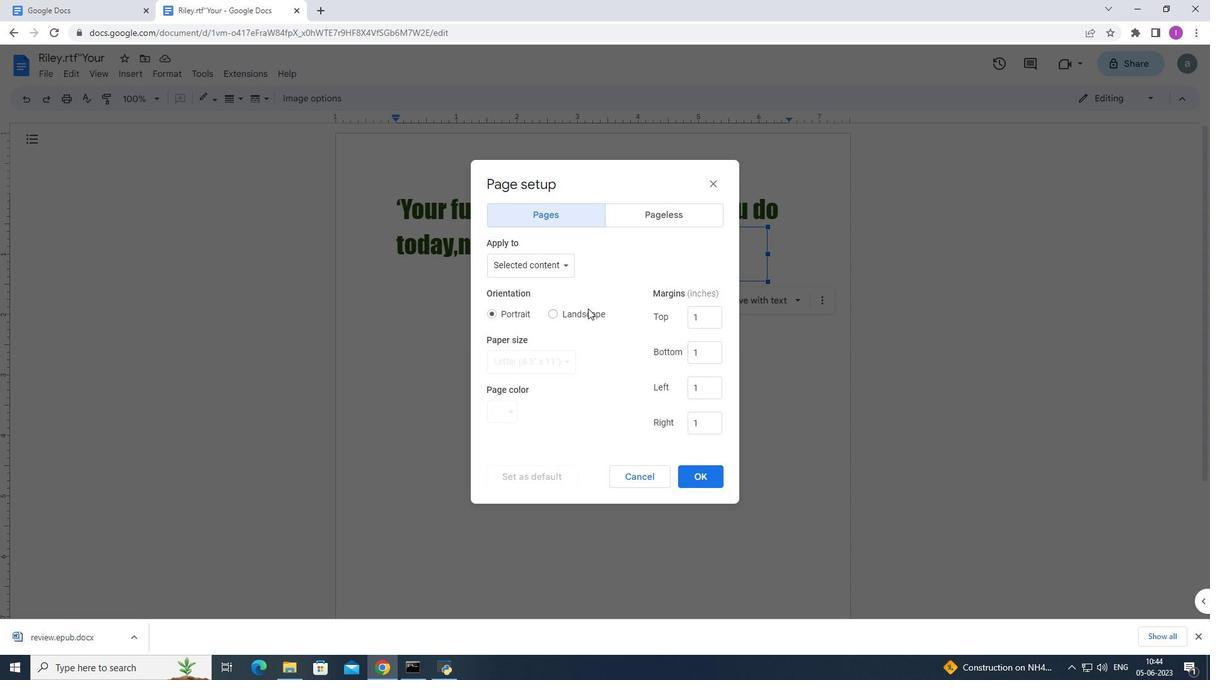 
Action: Mouse pressed left at (586, 311)
Screenshot: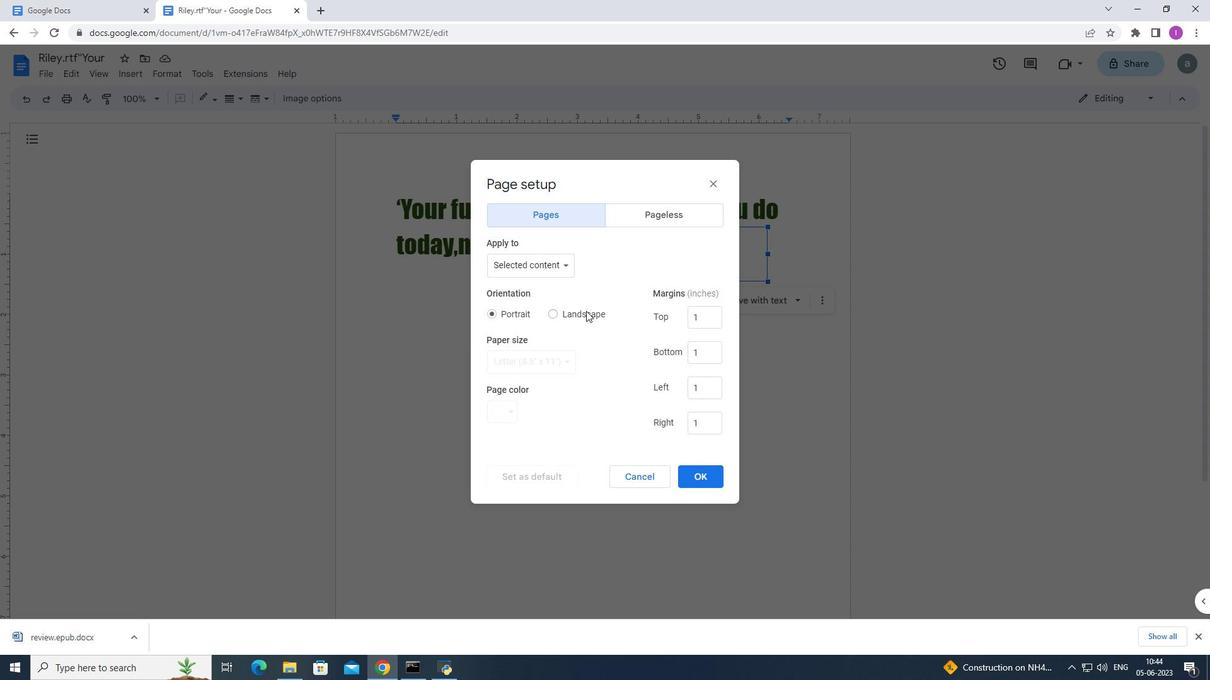 
Action: Mouse moved to (689, 478)
Screenshot: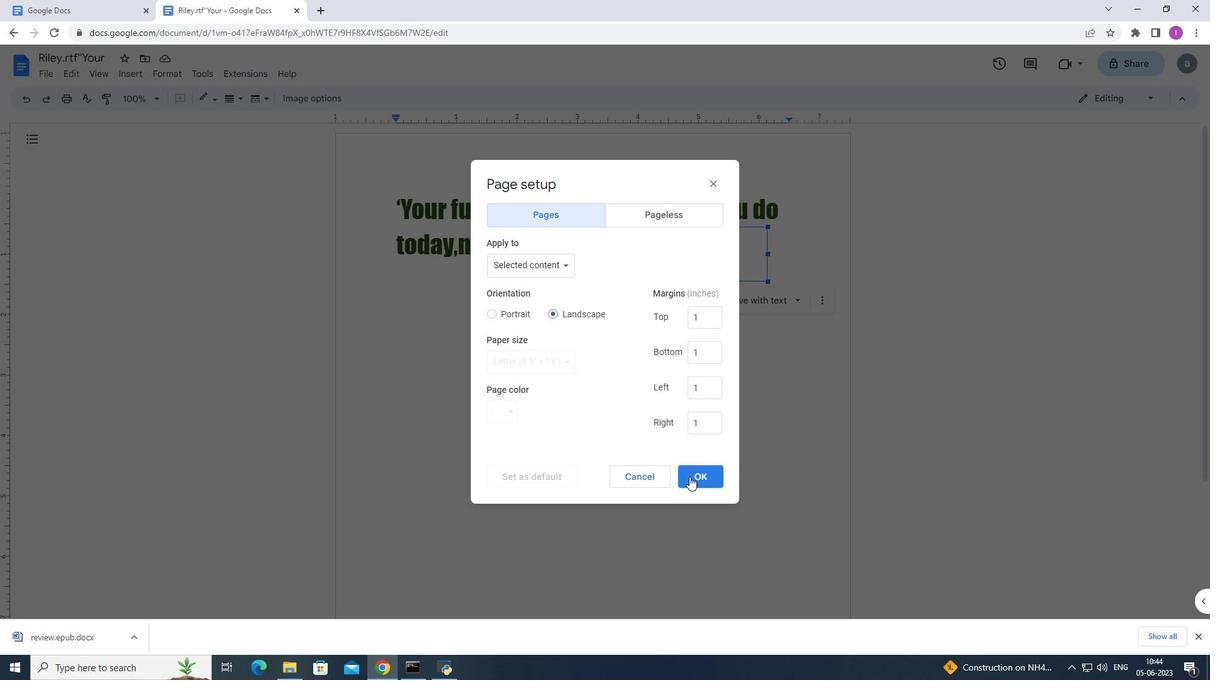 
Action: Mouse pressed left at (689, 478)
Screenshot: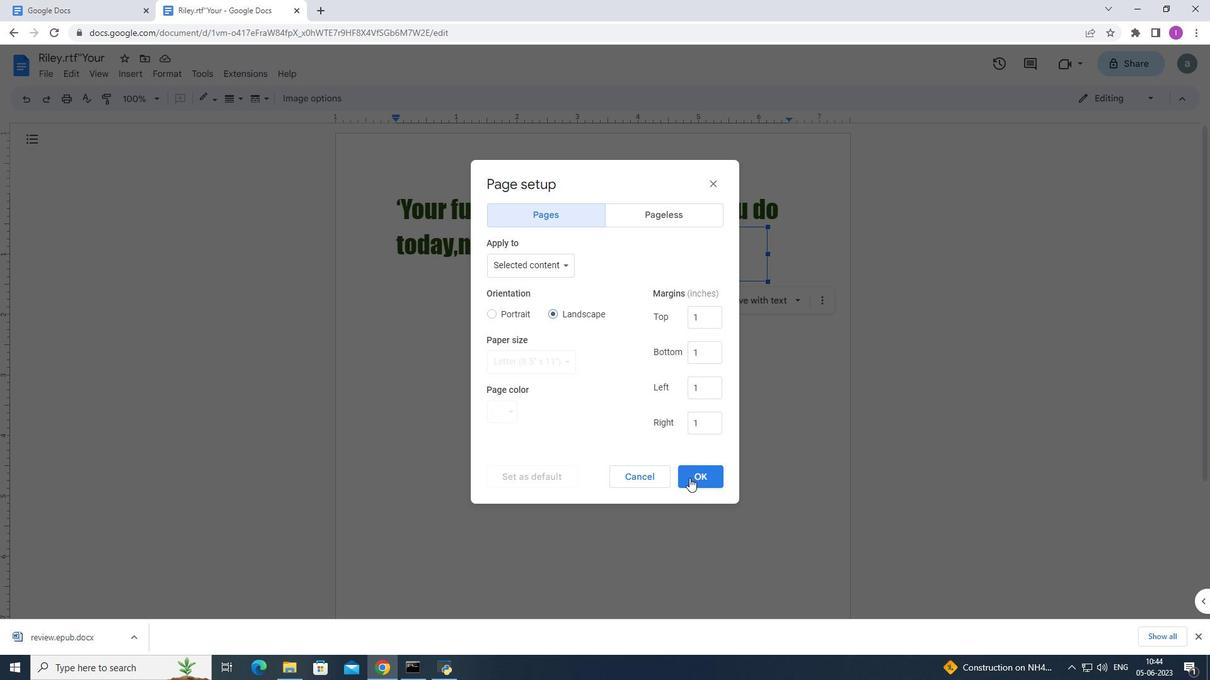 
Action: Mouse moved to (316, 204)
Screenshot: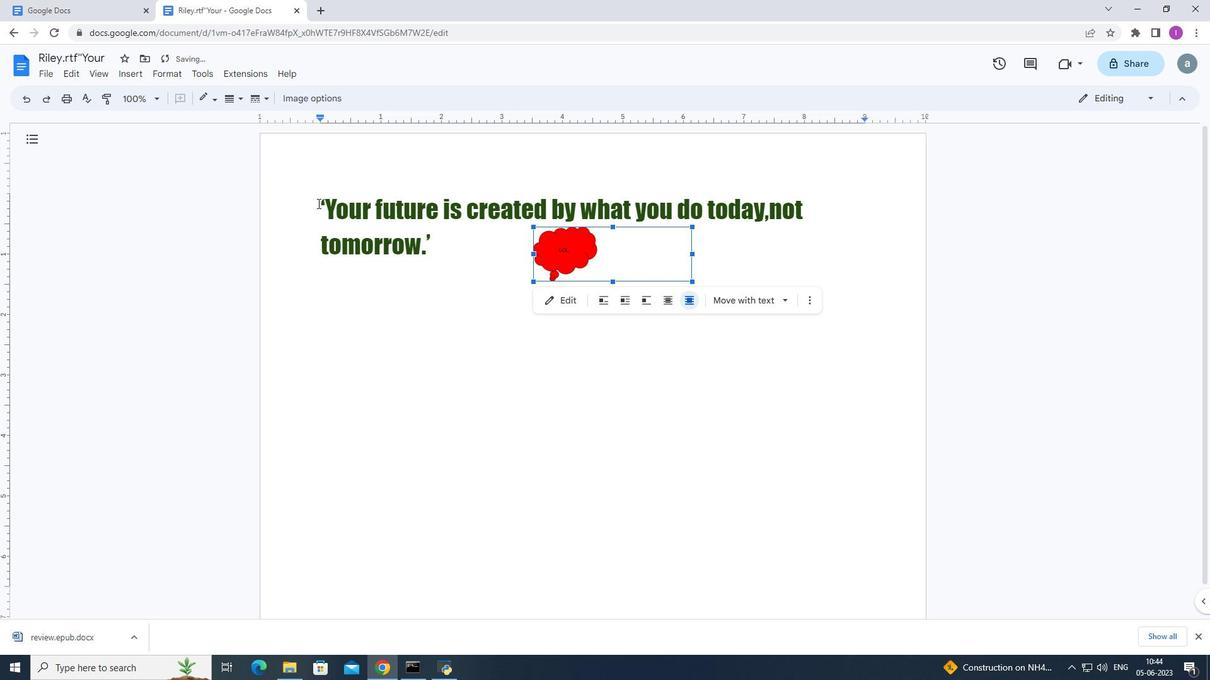 
Action: Mouse pressed left at (316, 204)
Screenshot: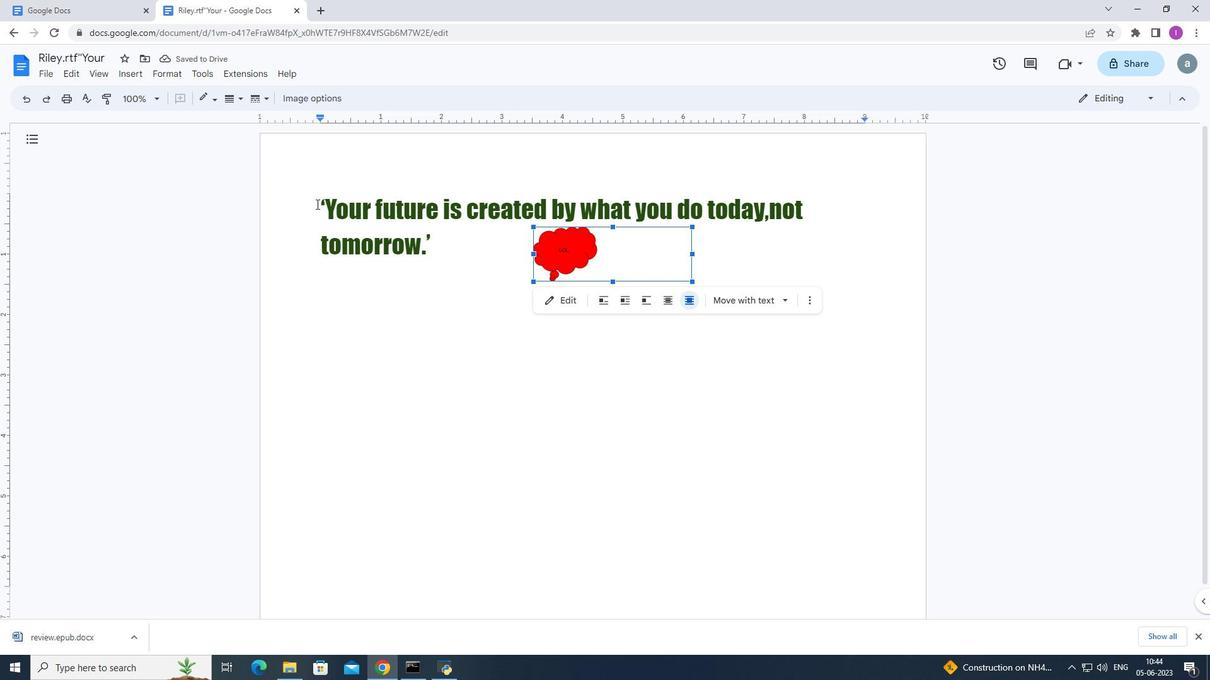 
Action: Mouse moved to (129, 69)
Screenshot: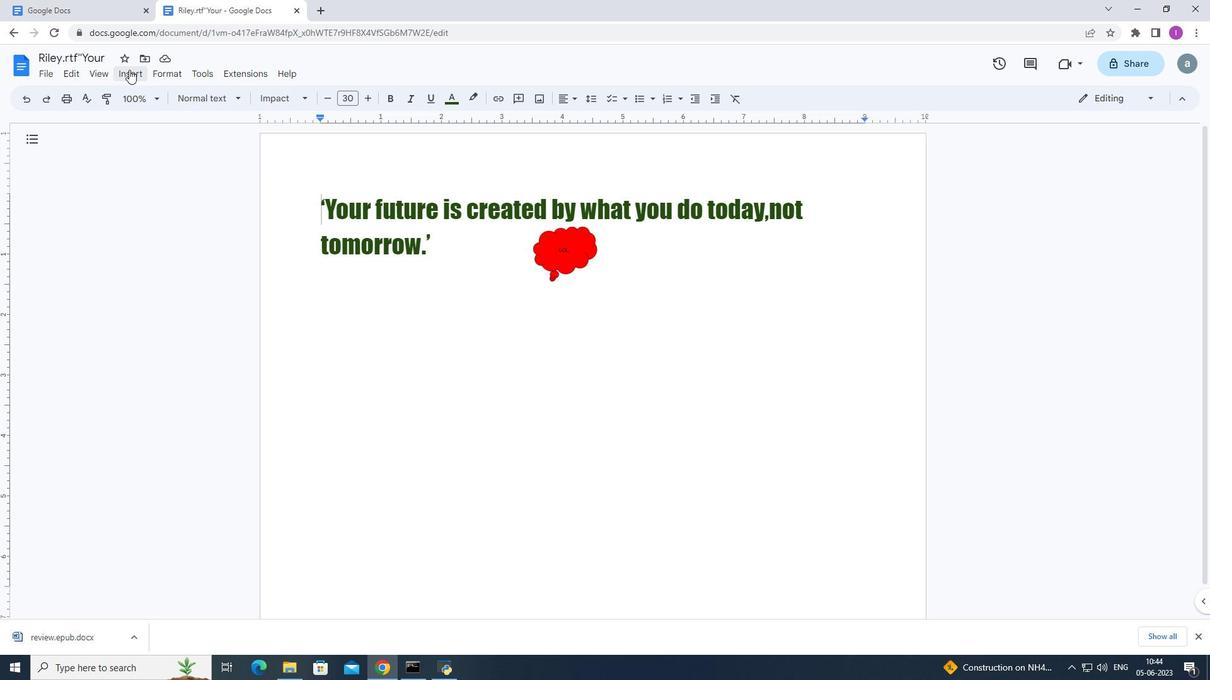 
Action: Mouse pressed left at (129, 69)
Screenshot: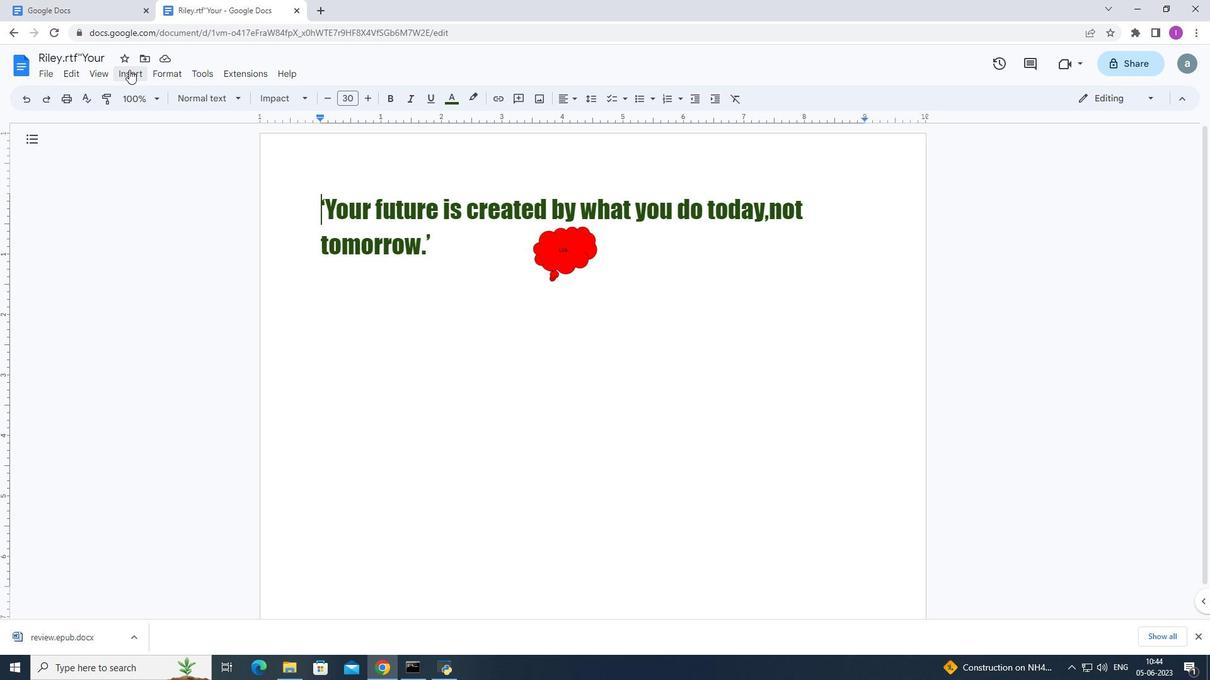 
Action: Mouse moved to (171, 194)
Screenshot: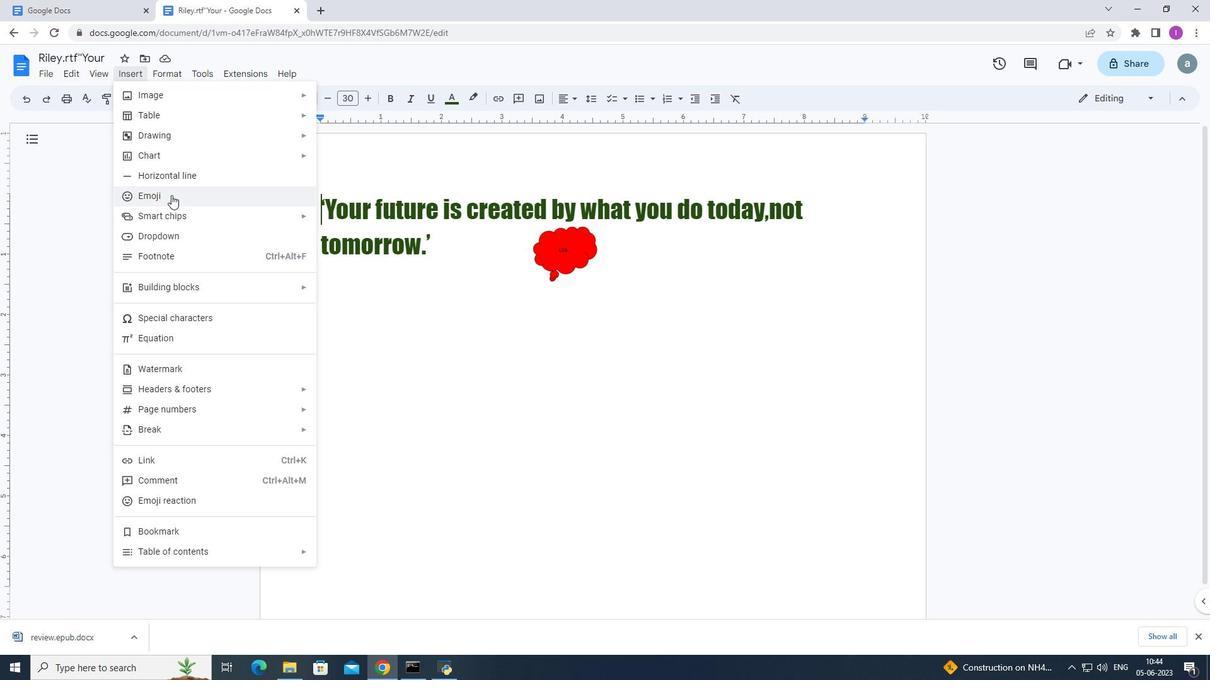 
Action: Mouse pressed left at (171, 194)
Screenshot: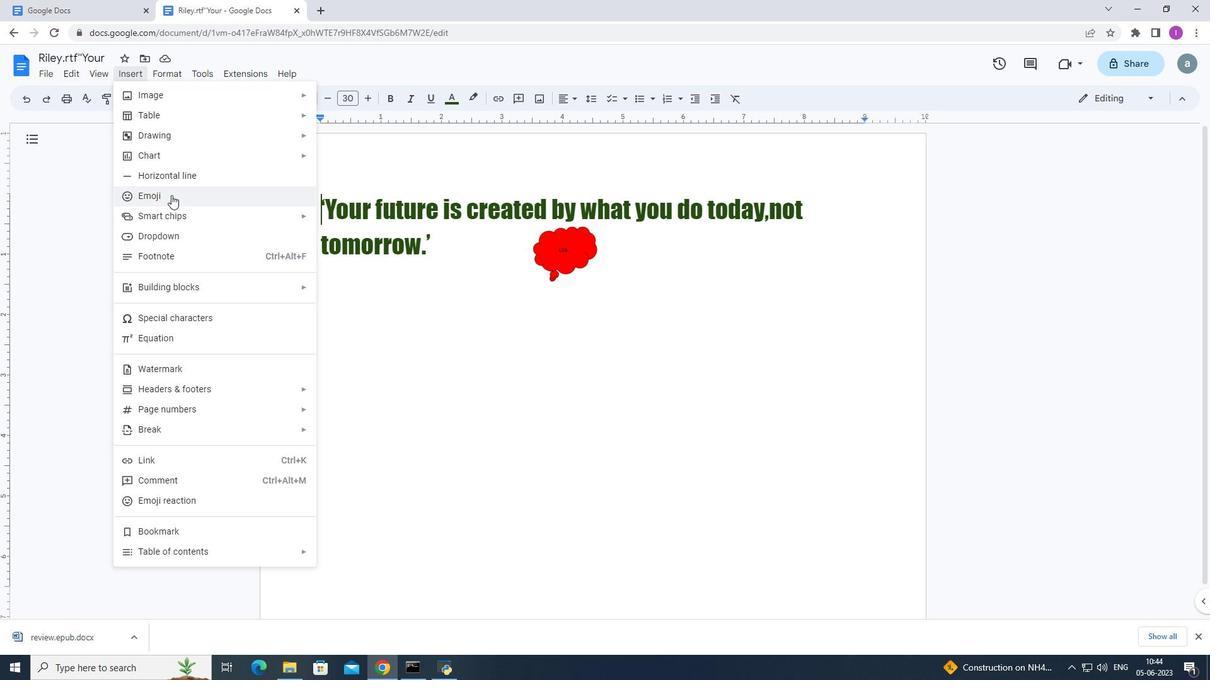 
Action: Mouse moved to (423, 383)
Screenshot: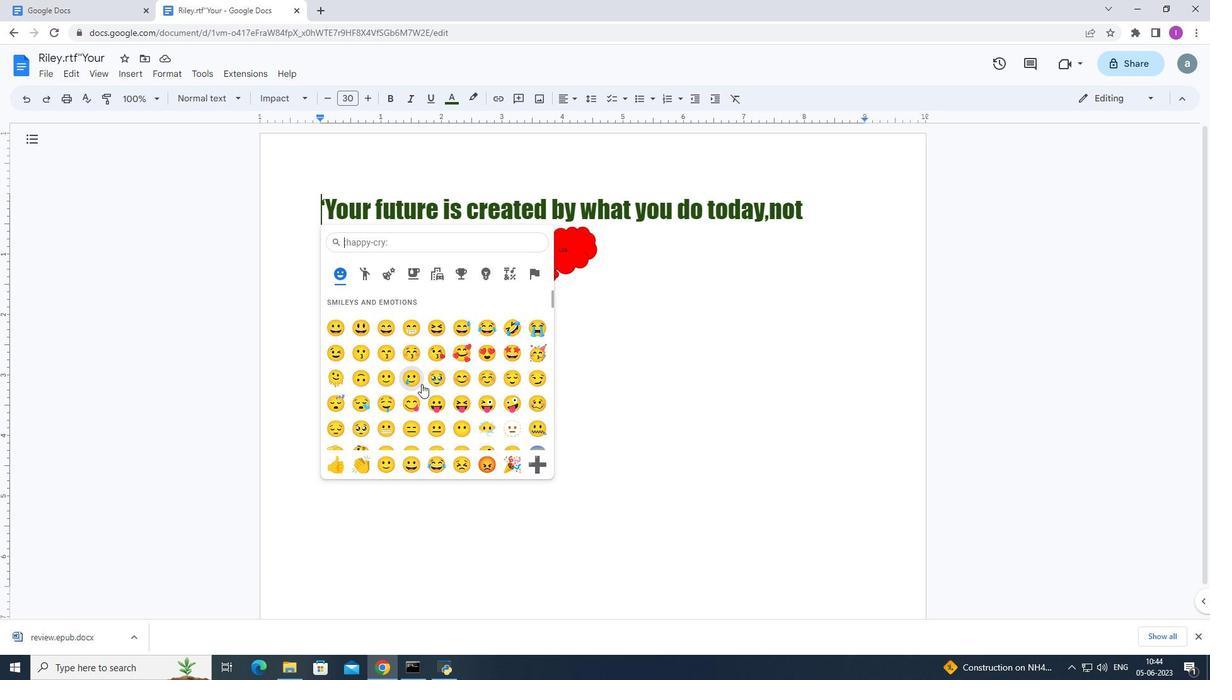 
Action: Mouse scrolled (423, 383) with delta (0, 0)
Screenshot: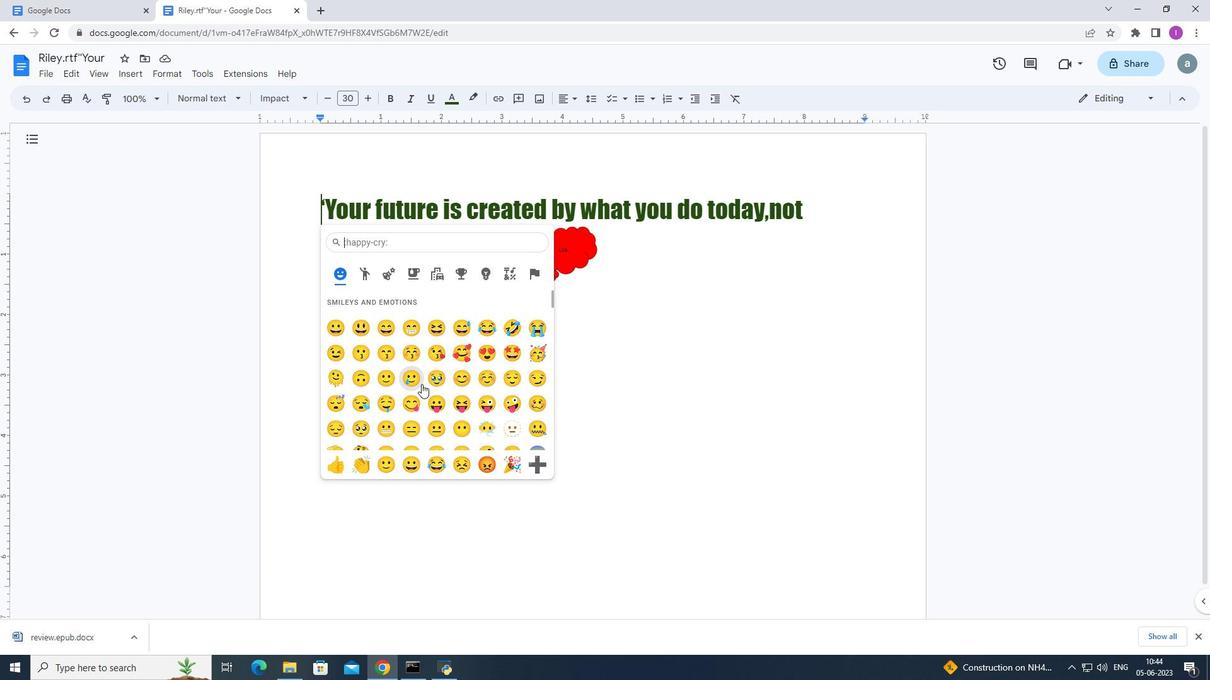 
Action: Mouse moved to (424, 383)
Screenshot: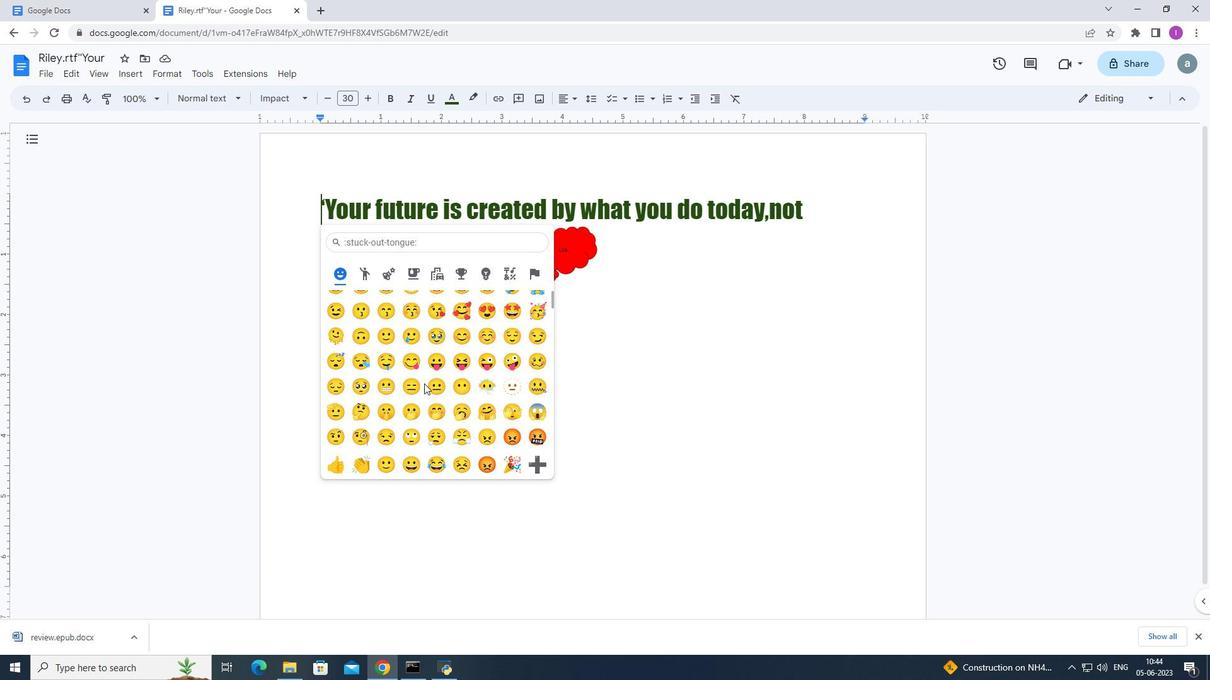 
Action: Mouse scrolled (424, 382) with delta (0, 0)
Screenshot: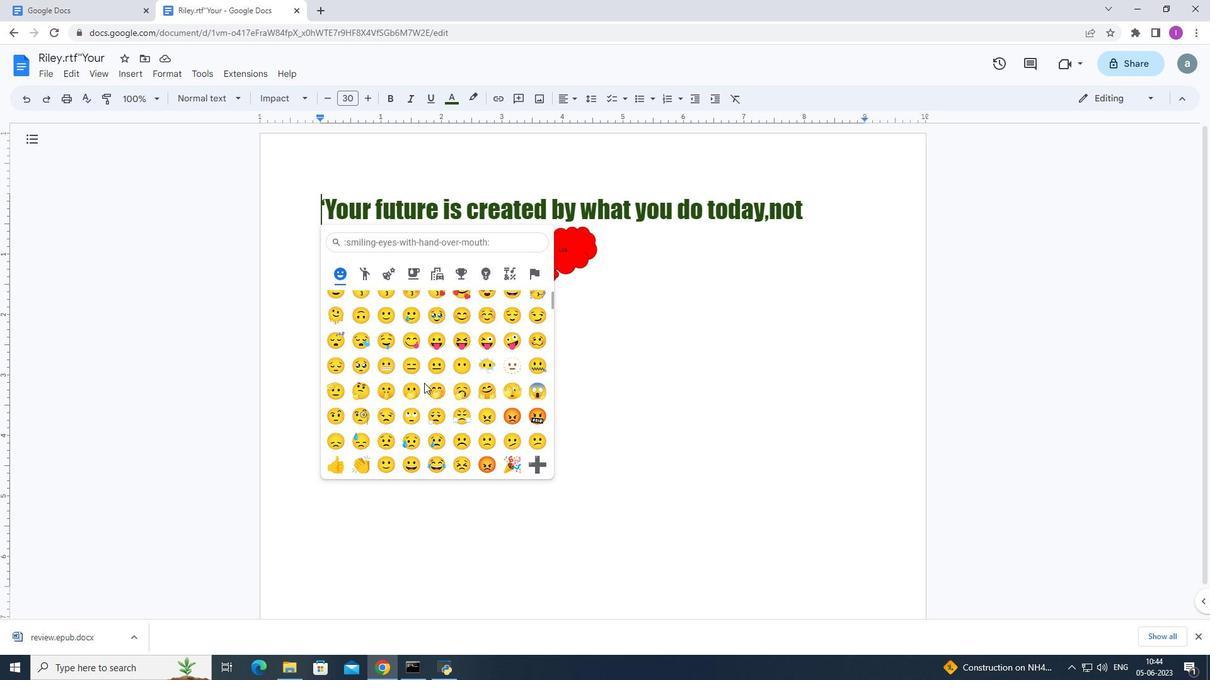 
Action: Mouse scrolled (424, 383) with delta (0, 0)
Screenshot: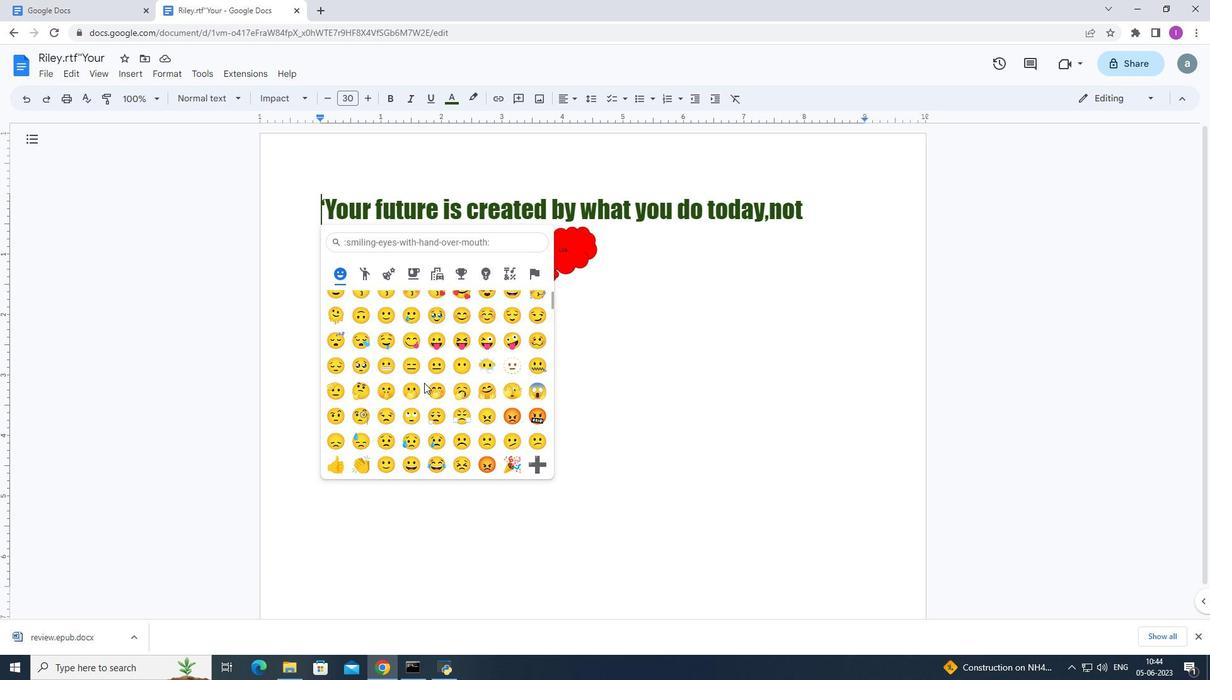 
Action: Mouse scrolled (424, 382) with delta (0, 0)
Screenshot: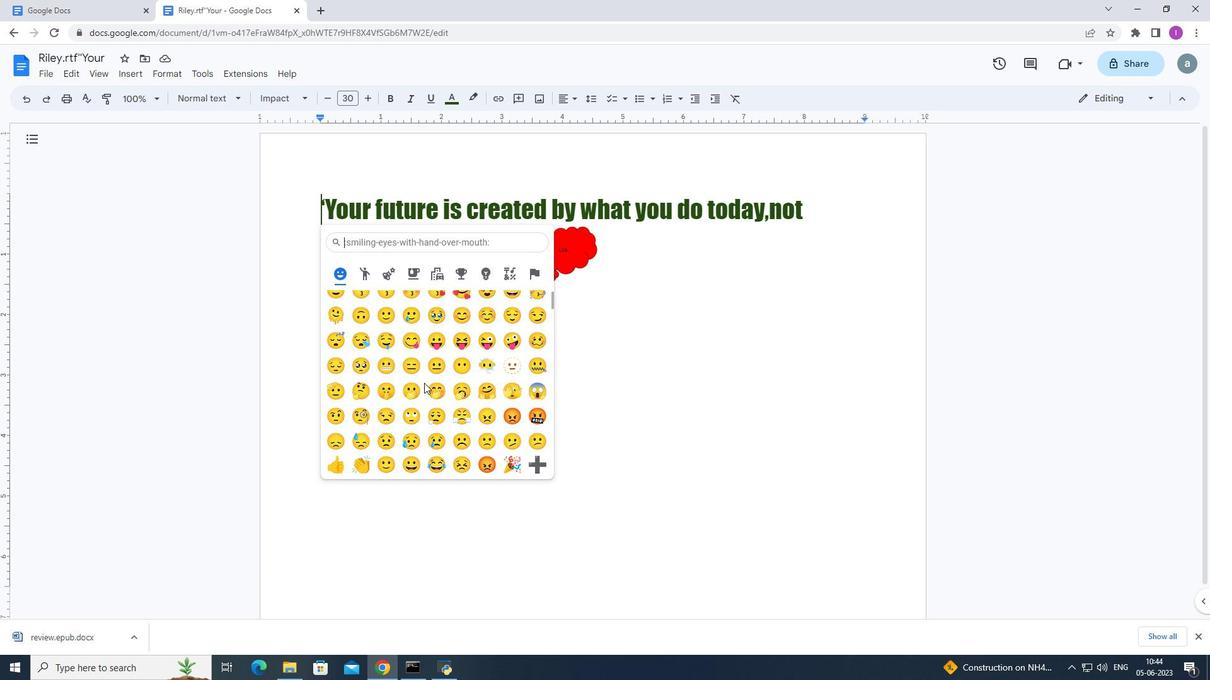 
Action: Mouse moved to (424, 383)
Screenshot: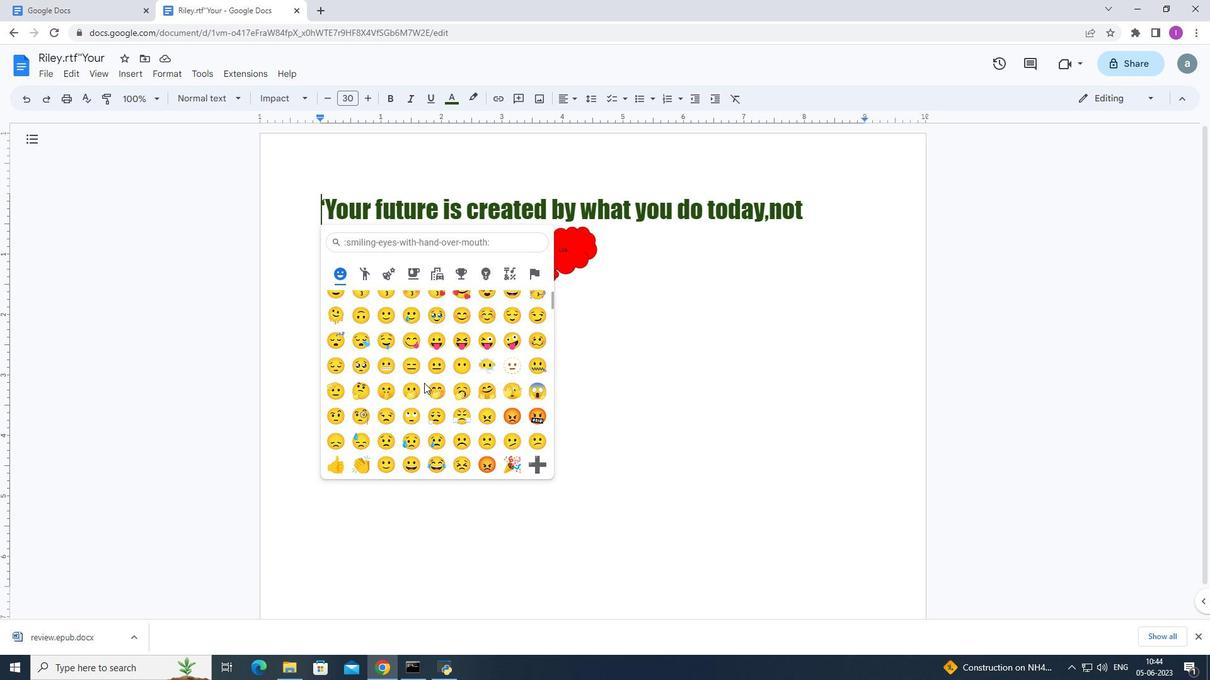 
Action: Mouse scrolled (424, 382) with delta (0, 0)
Screenshot: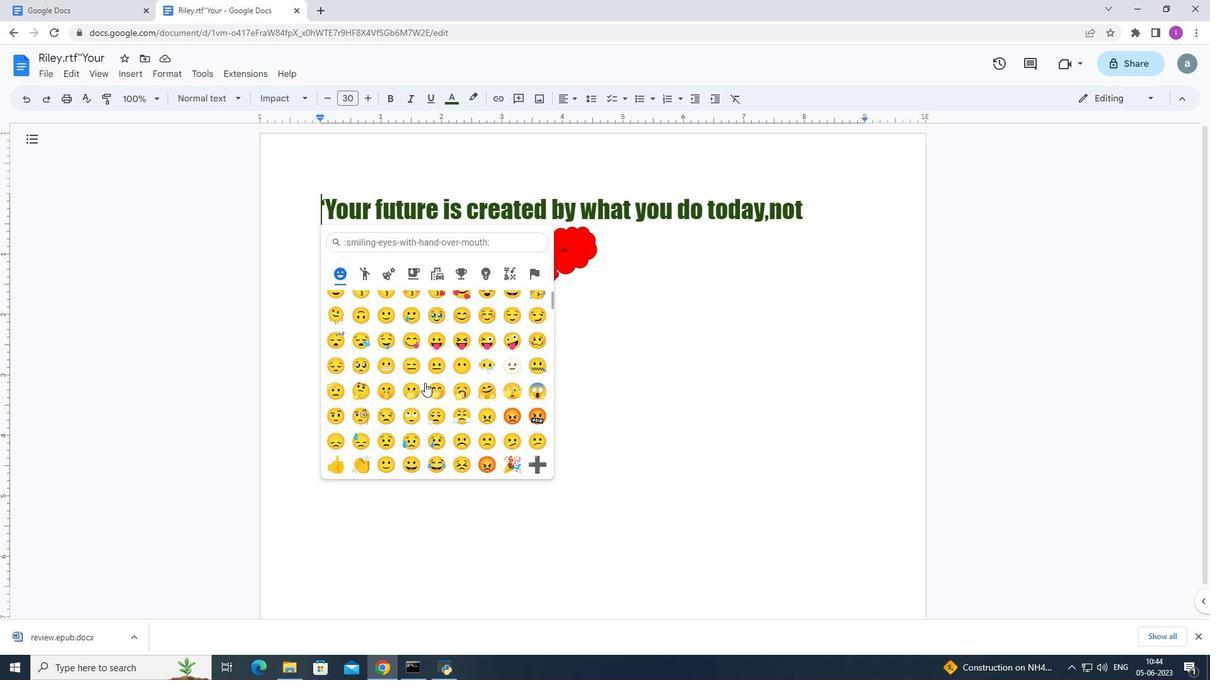 
Action: Mouse moved to (426, 382)
Screenshot: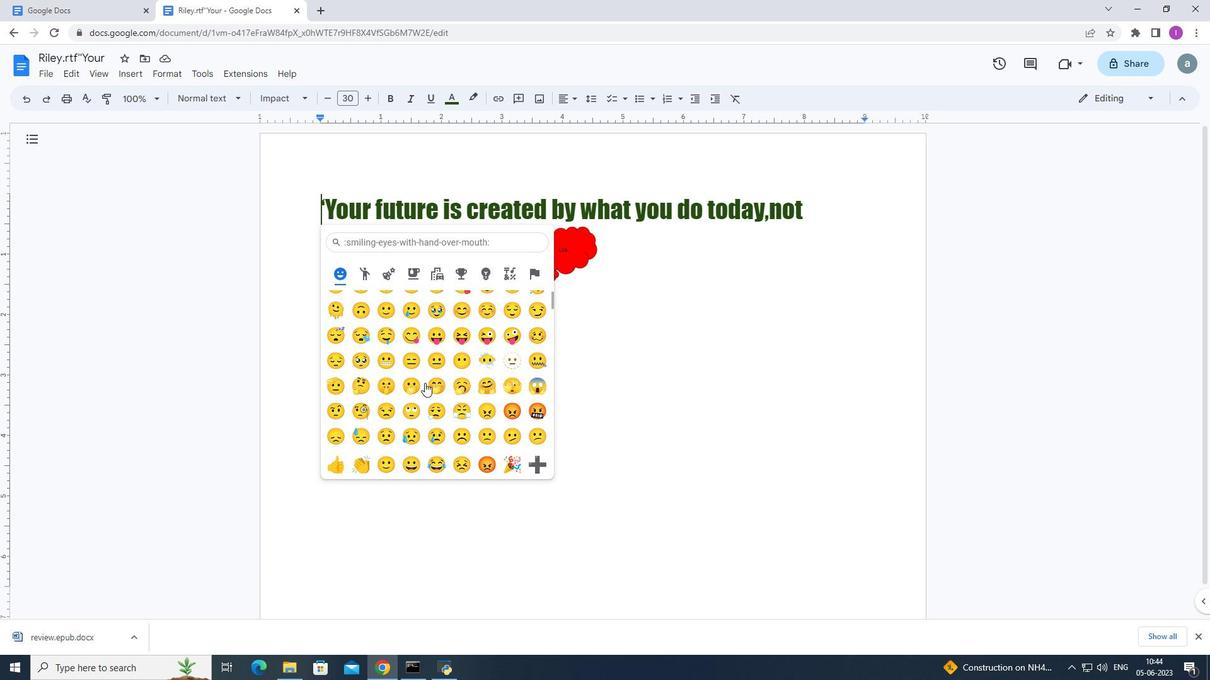 
Action: Mouse scrolled (426, 382) with delta (0, 0)
Screenshot: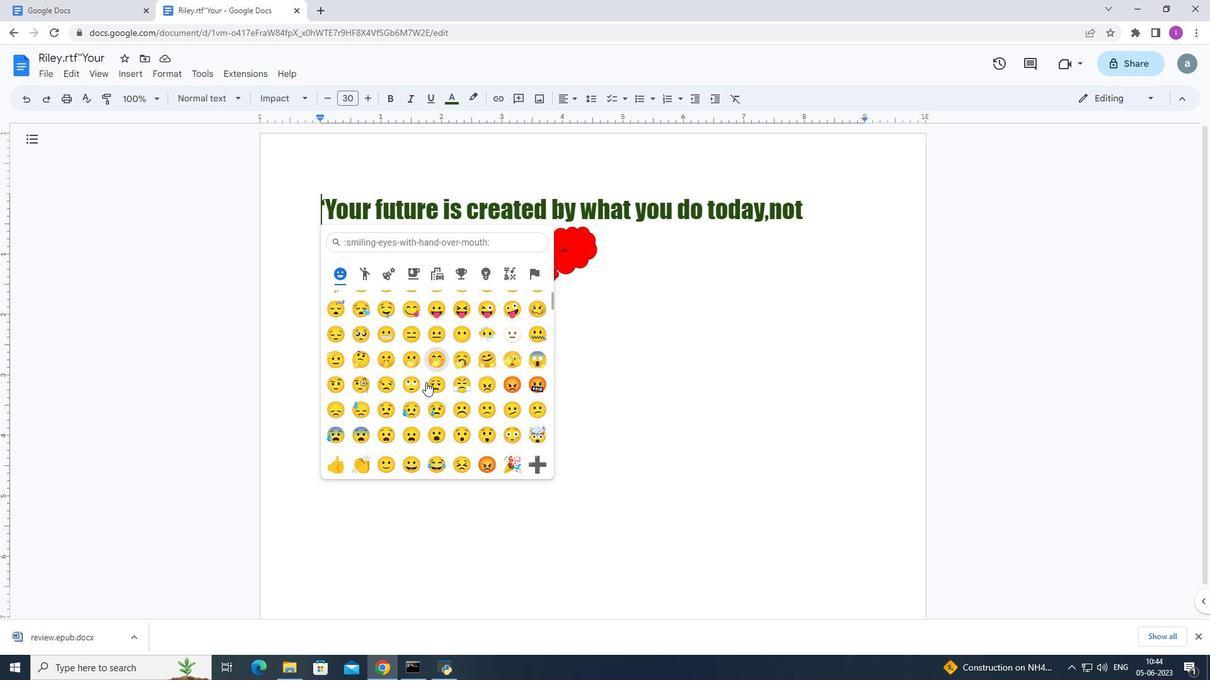
Action: Mouse moved to (426, 382)
Screenshot: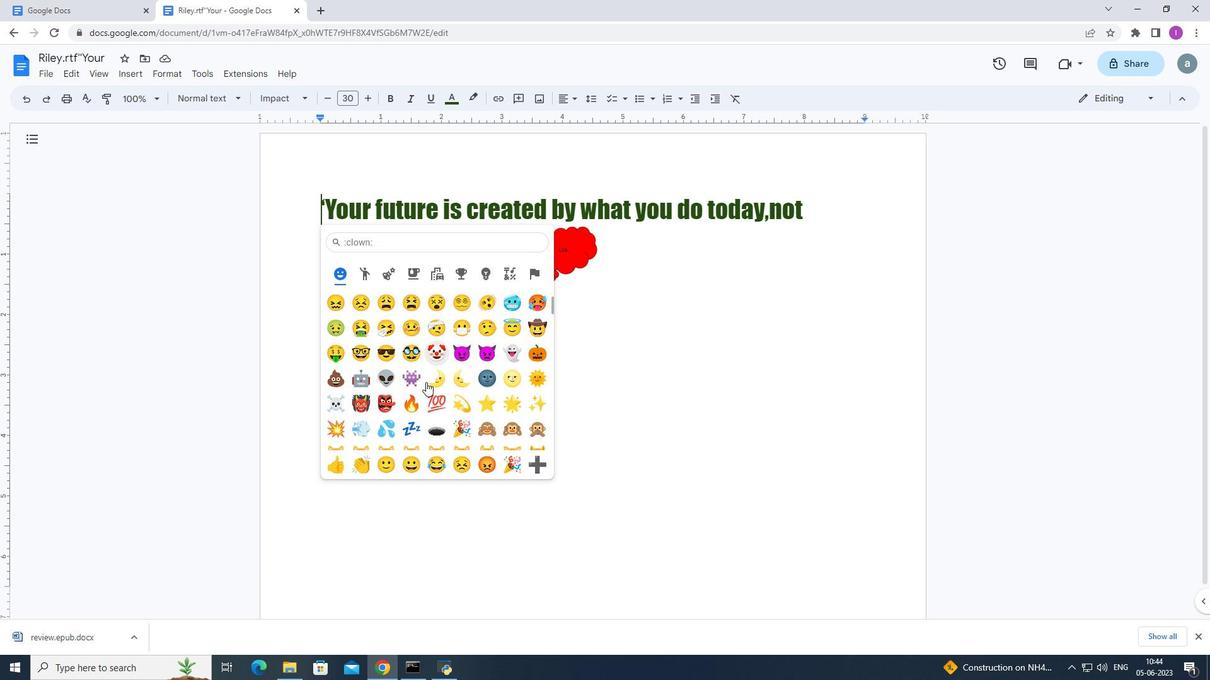 
Action: Mouse scrolled (426, 381) with delta (0, 0)
Screenshot: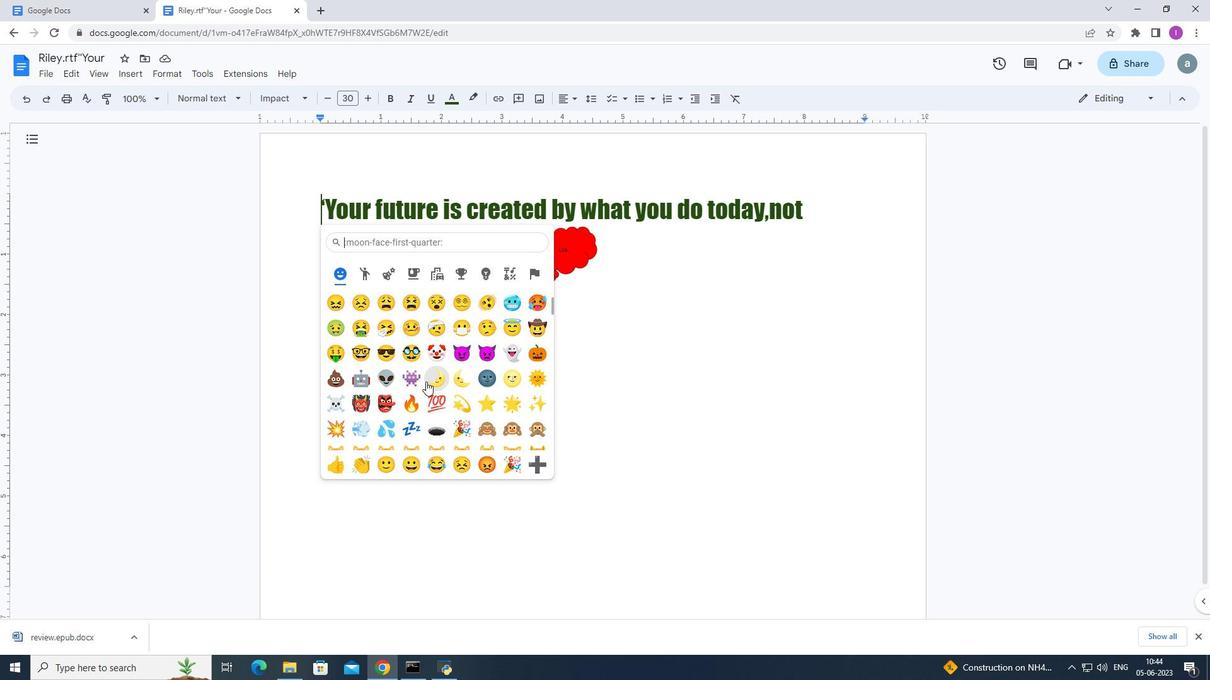 
Action: Mouse moved to (426, 382)
Screenshot: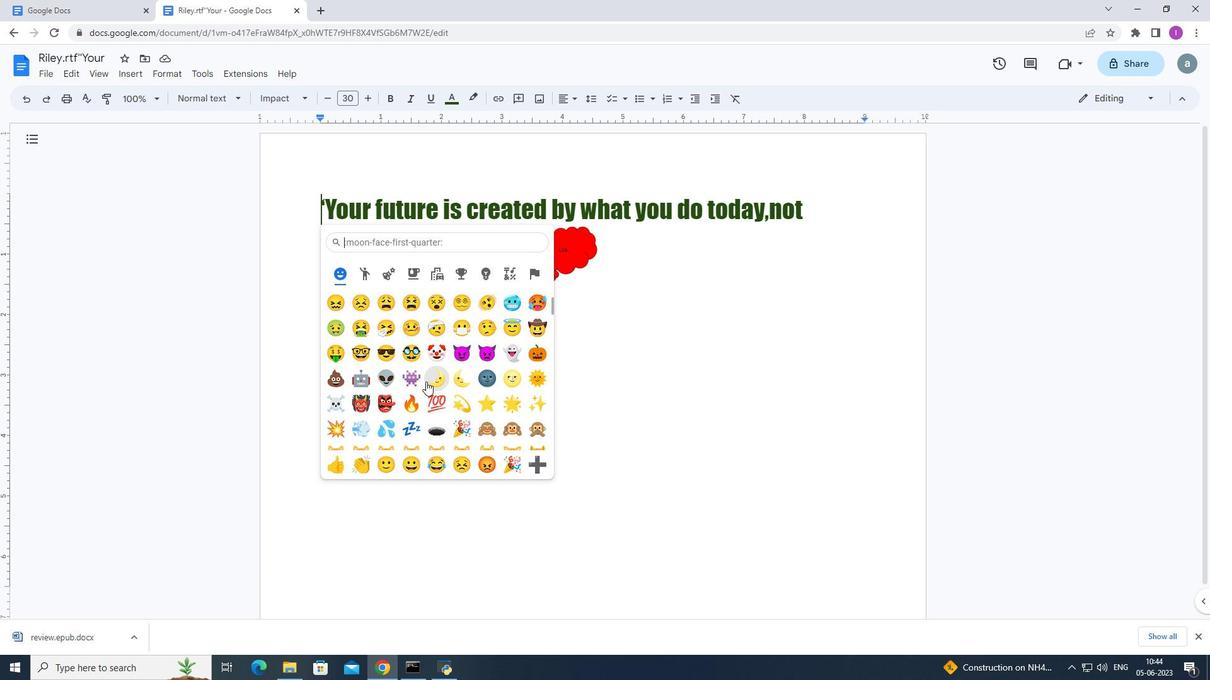 
Action: Mouse scrolled (426, 381) with delta (0, 0)
Screenshot: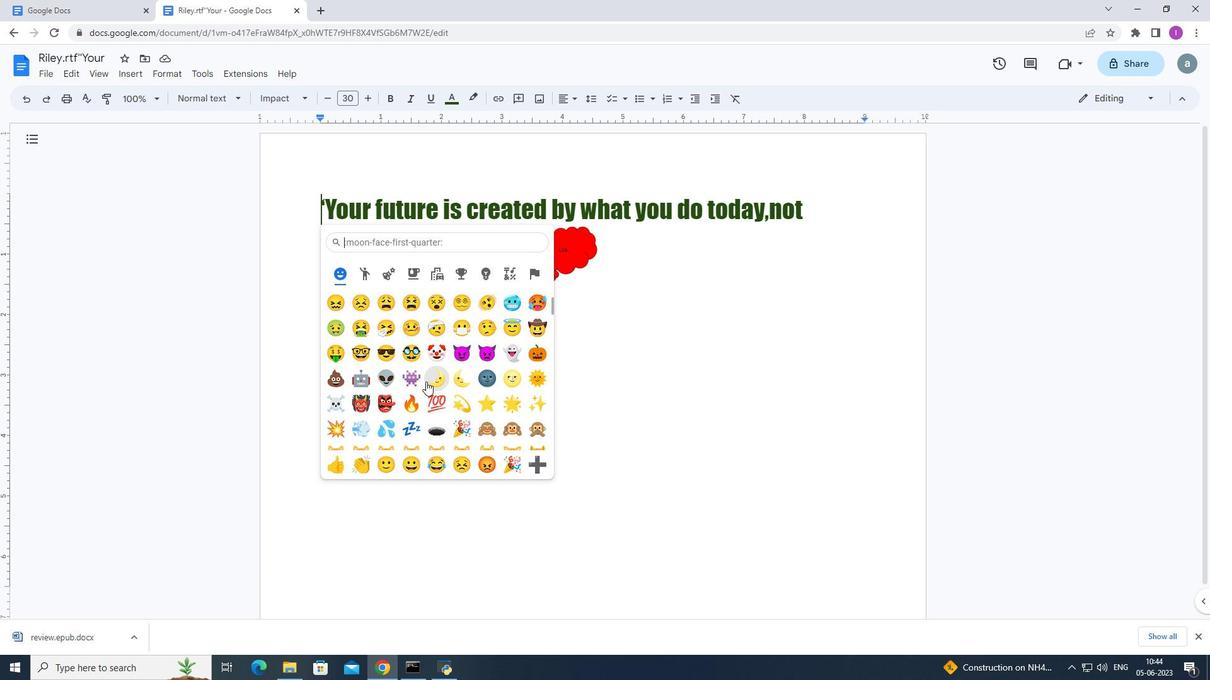 
Action: Mouse moved to (427, 382)
Screenshot: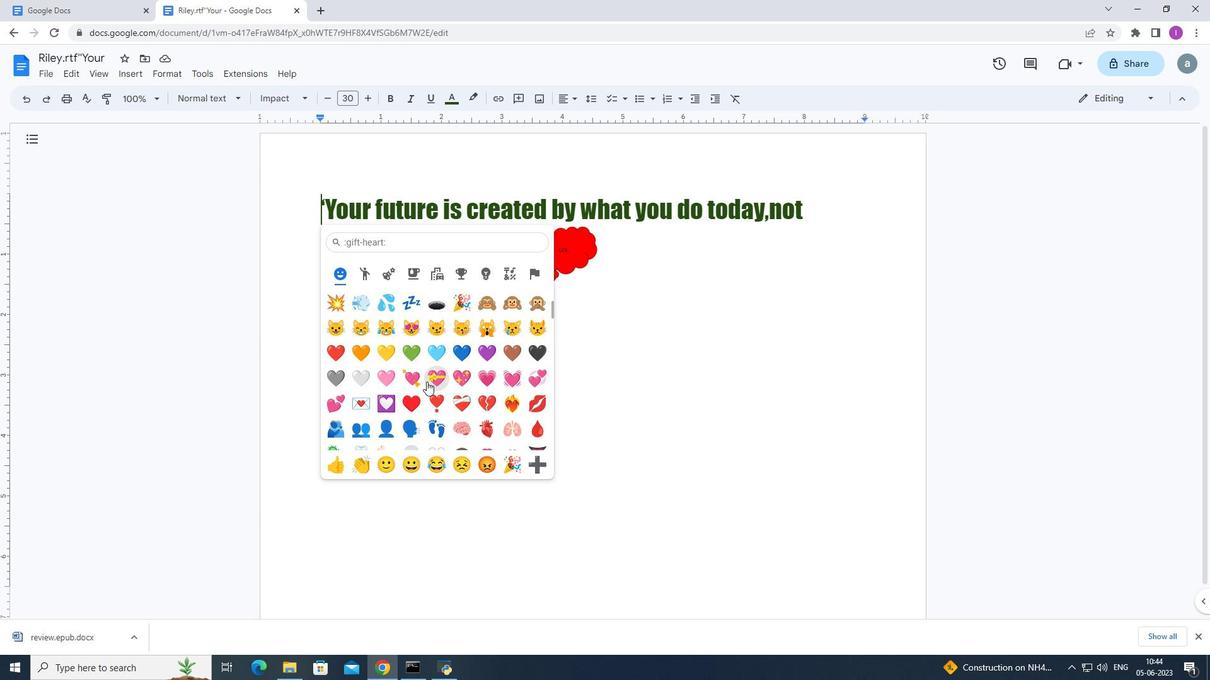 
Action: Mouse scrolled (427, 381) with delta (0, 0)
Screenshot: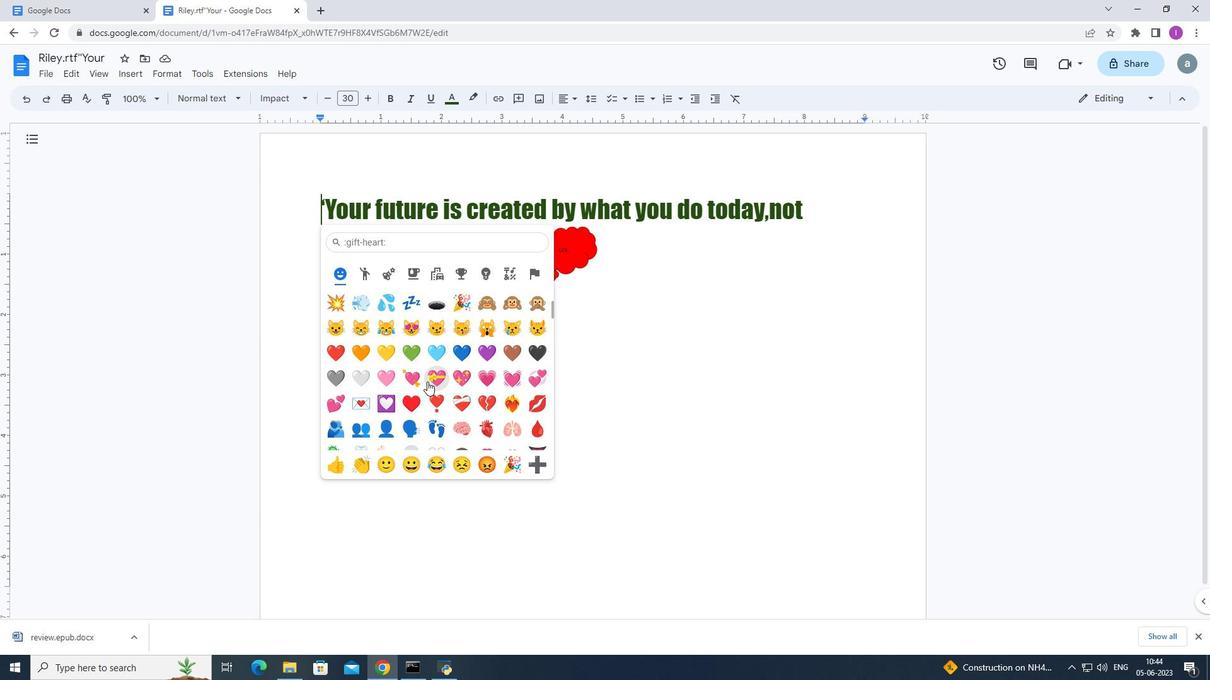 
Action: Mouse moved to (428, 382)
Screenshot: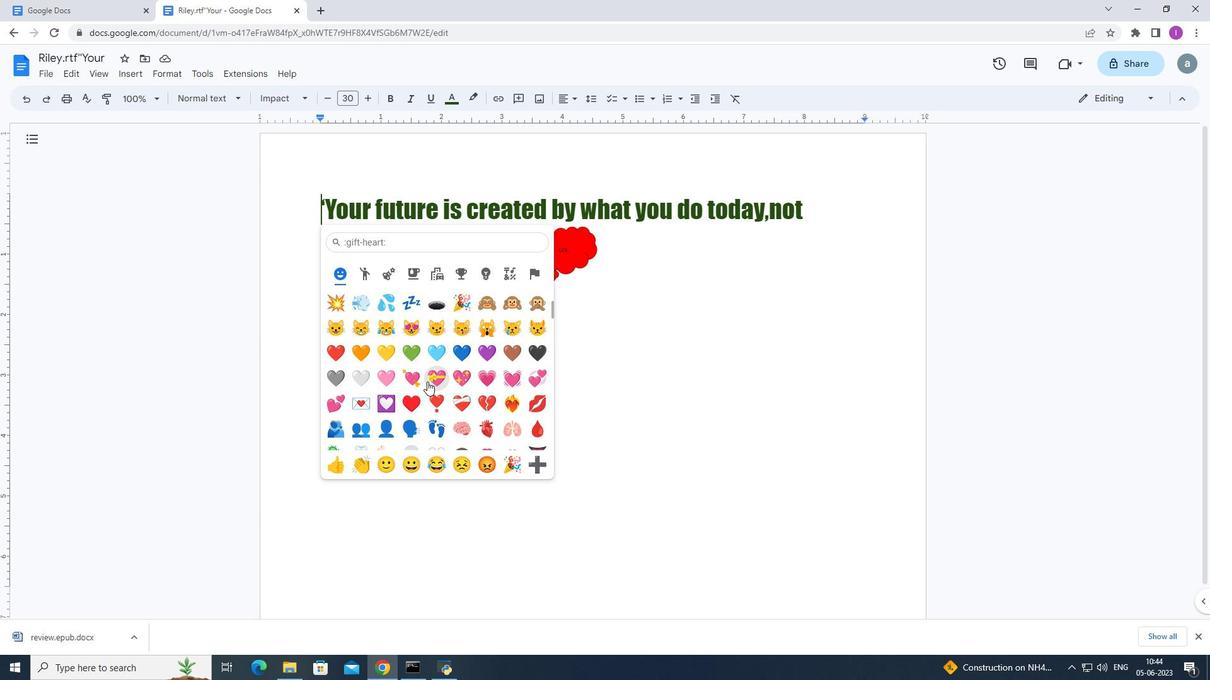 
Action: Mouse scrolled (428, 381) with delta (0, 0)
Screenshot: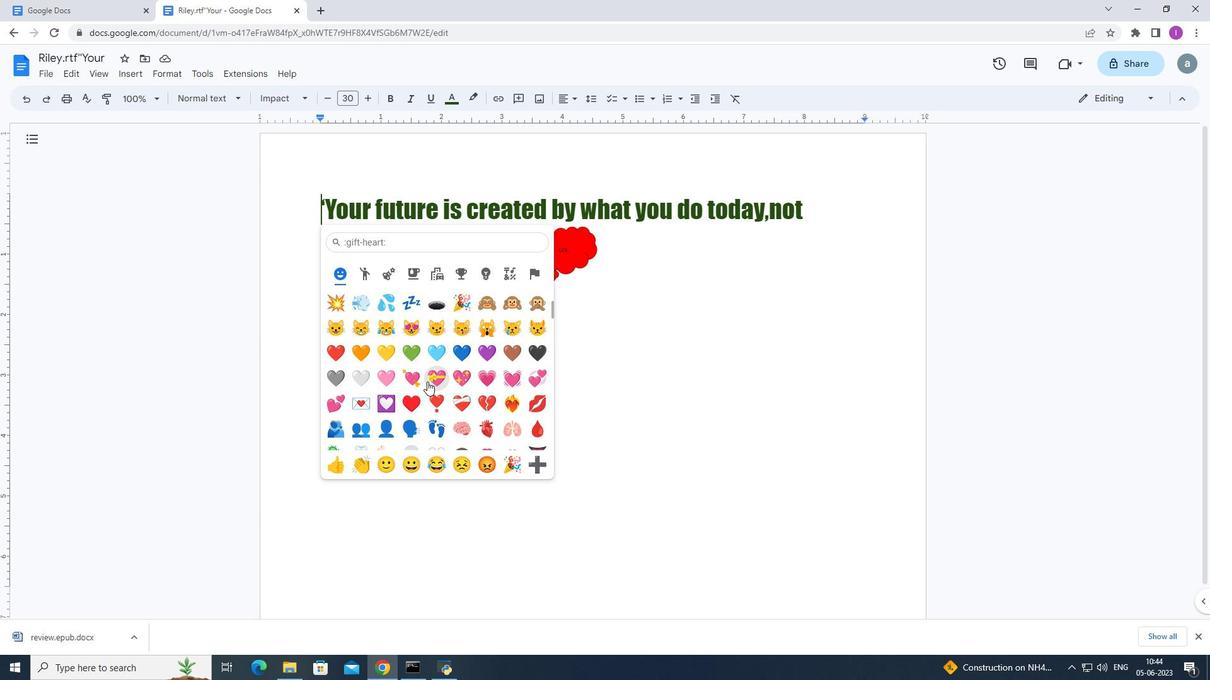 
Action: Mouse moved to (479, 379)
Screenshot: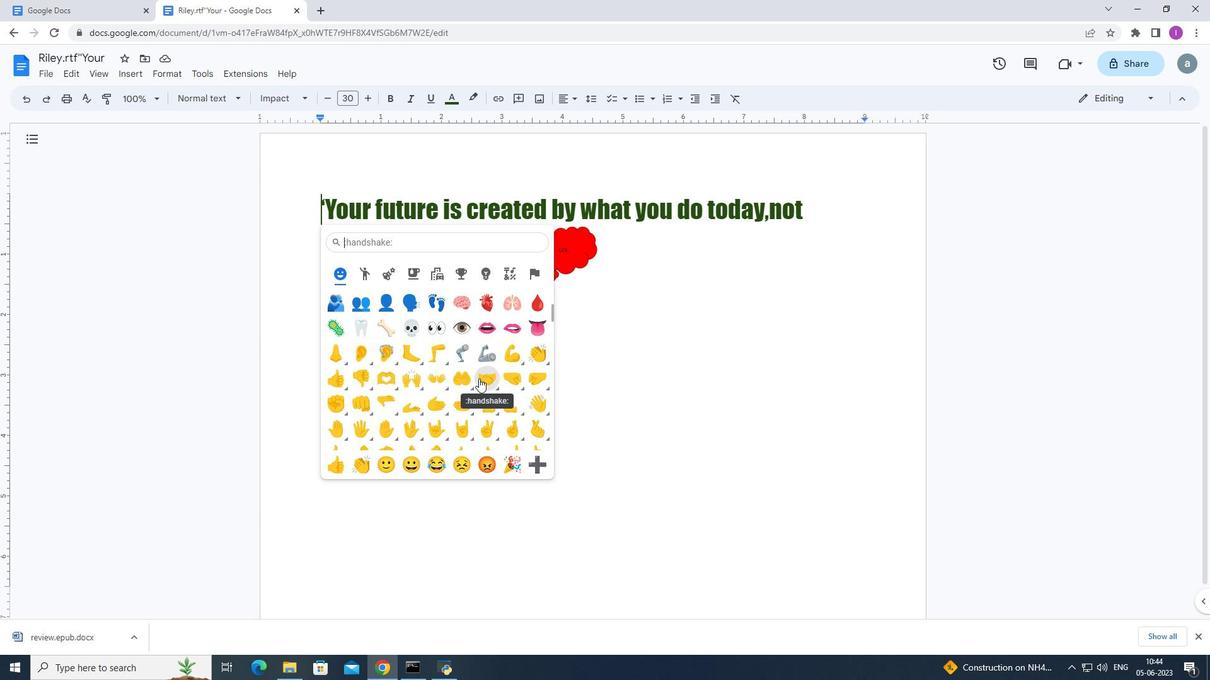 
Action: Mouse scrolled (479, 378) with delta (0, 0)
Screenshot: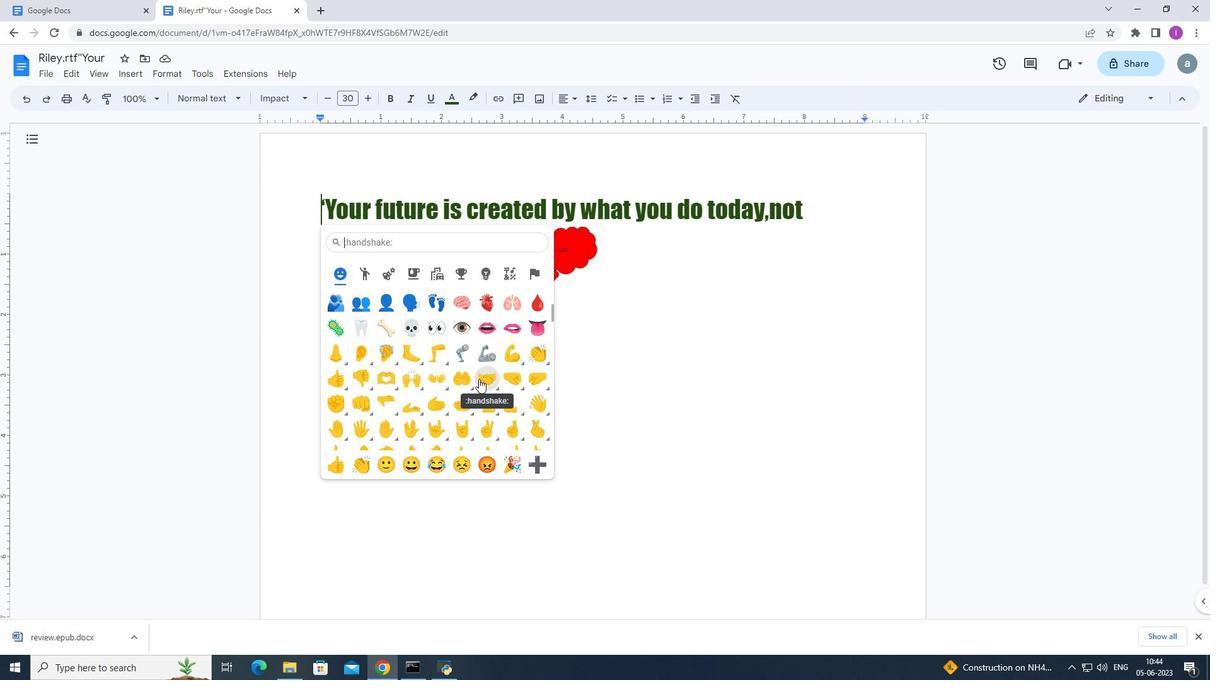 
Action: Mouse moved to (450, 381)
Screenshot: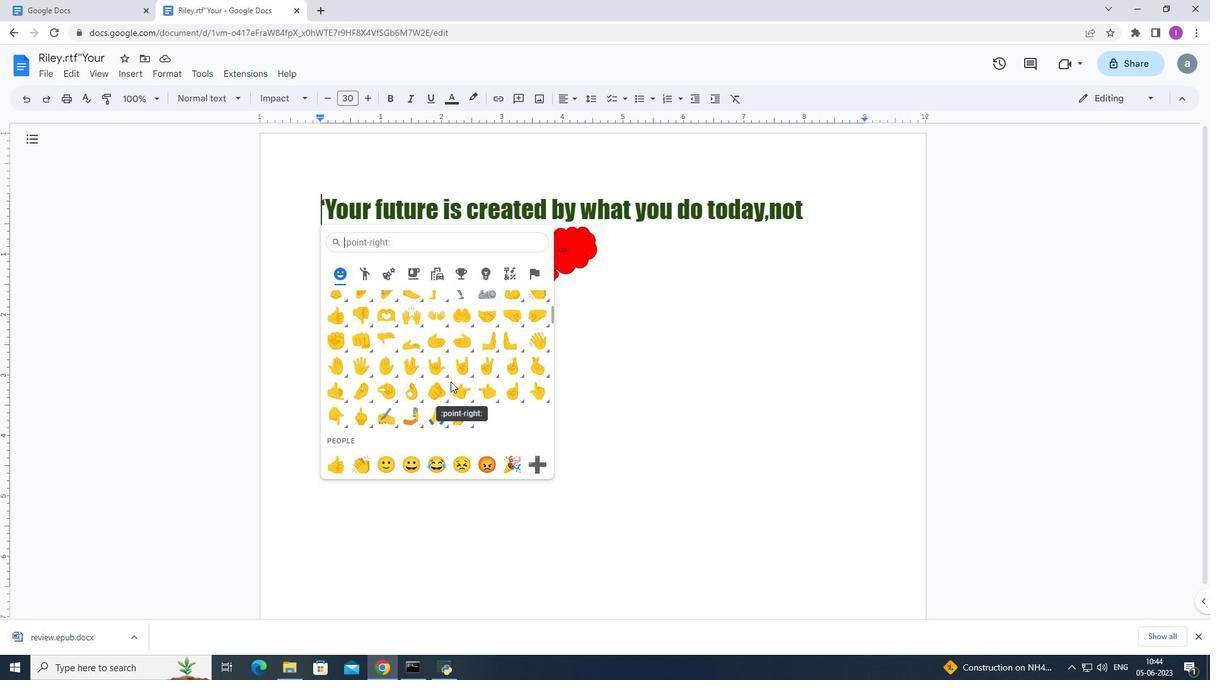 
Action: Mouse scrolled (450, 382) with delta (0, 0)
Screenshot: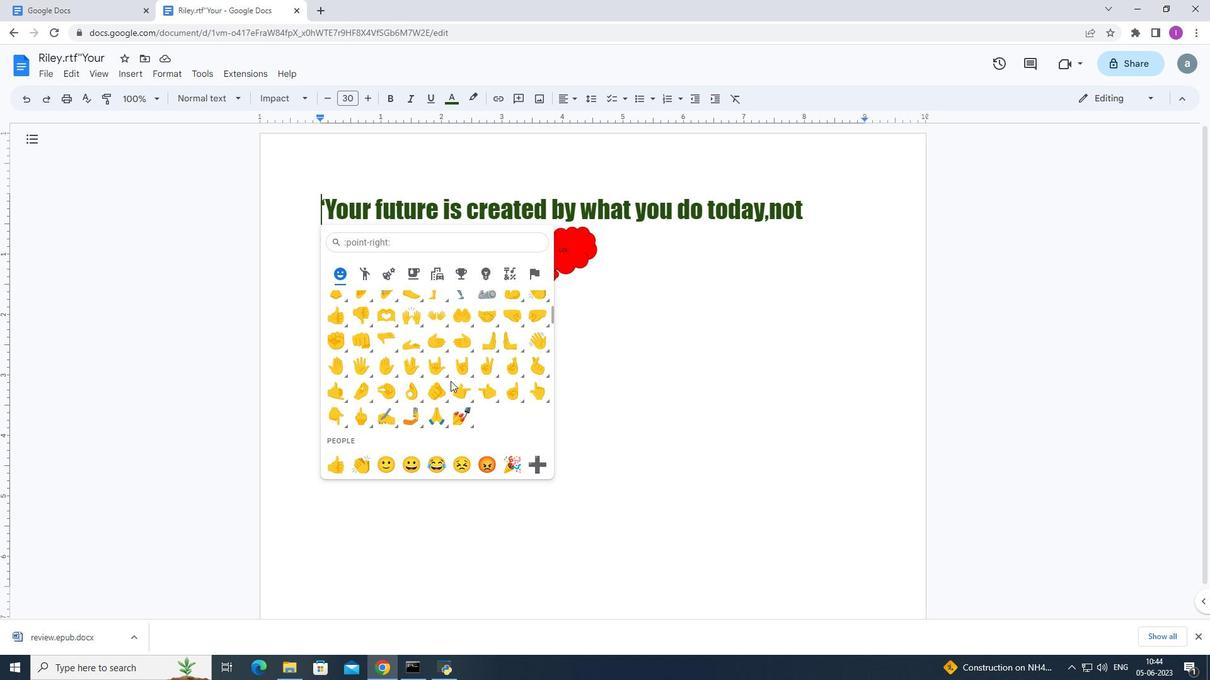 
Action: Mouse moved to (334, 372)
Screenshot: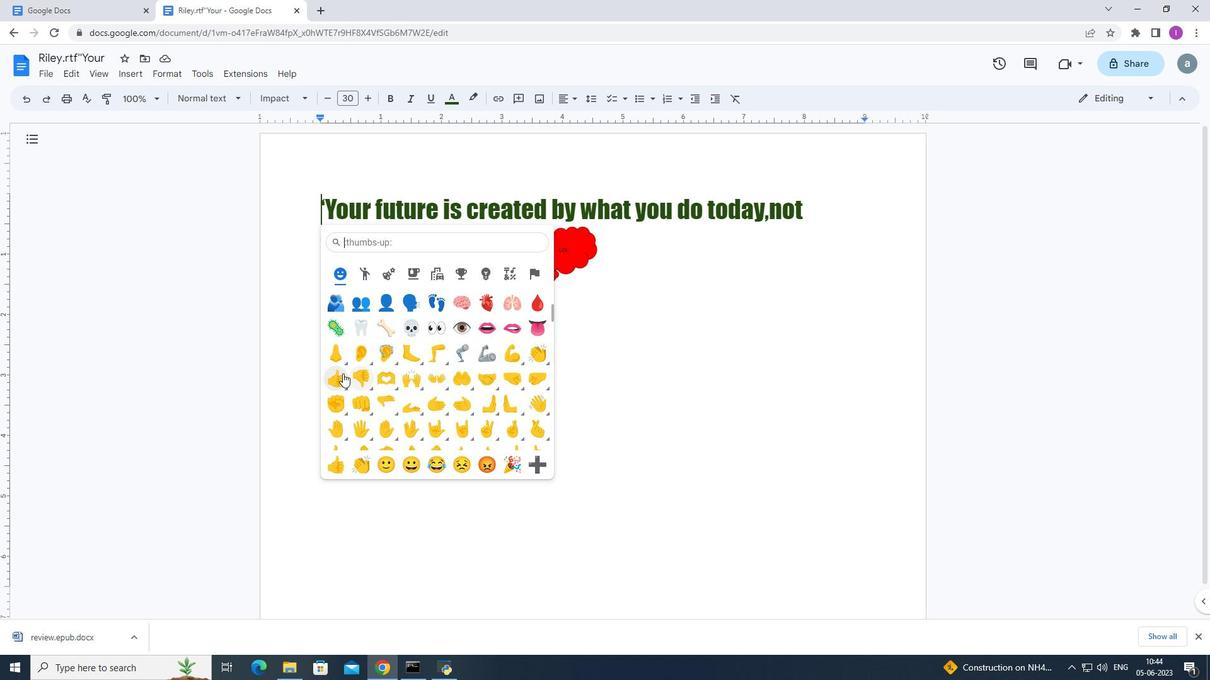 
Action: Mouse pressed left at (334, 372)
Screenshot: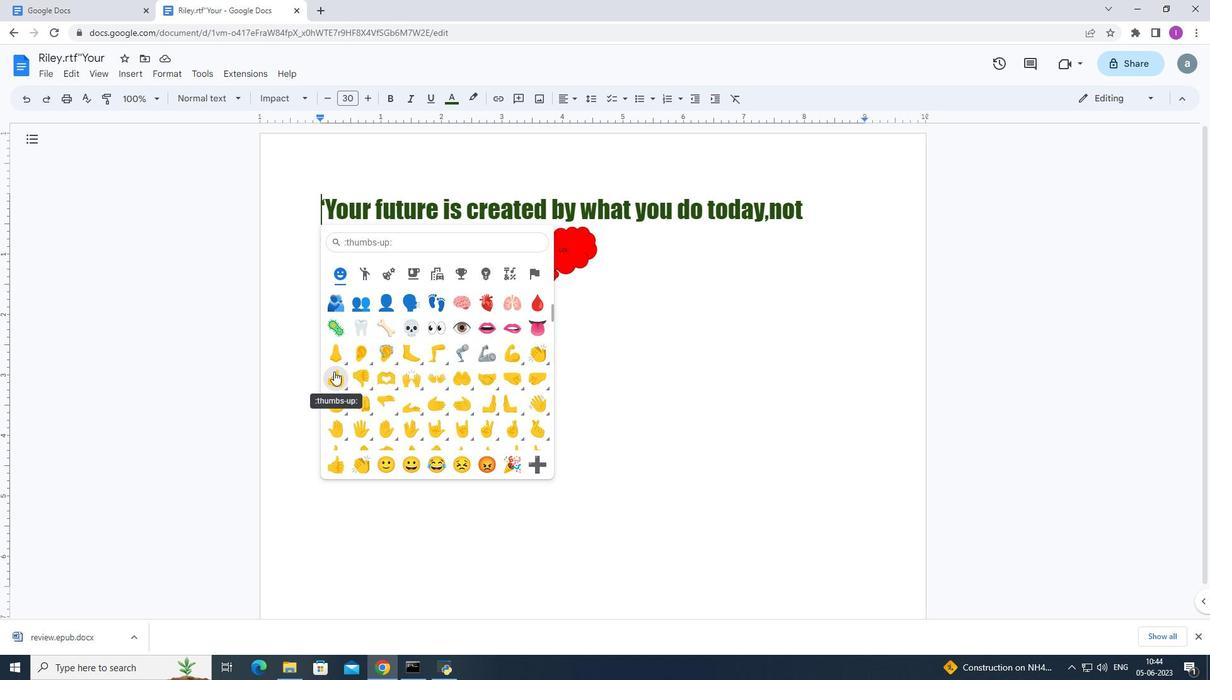 
Action: Mouse moved to (518, 269)
Screenshot: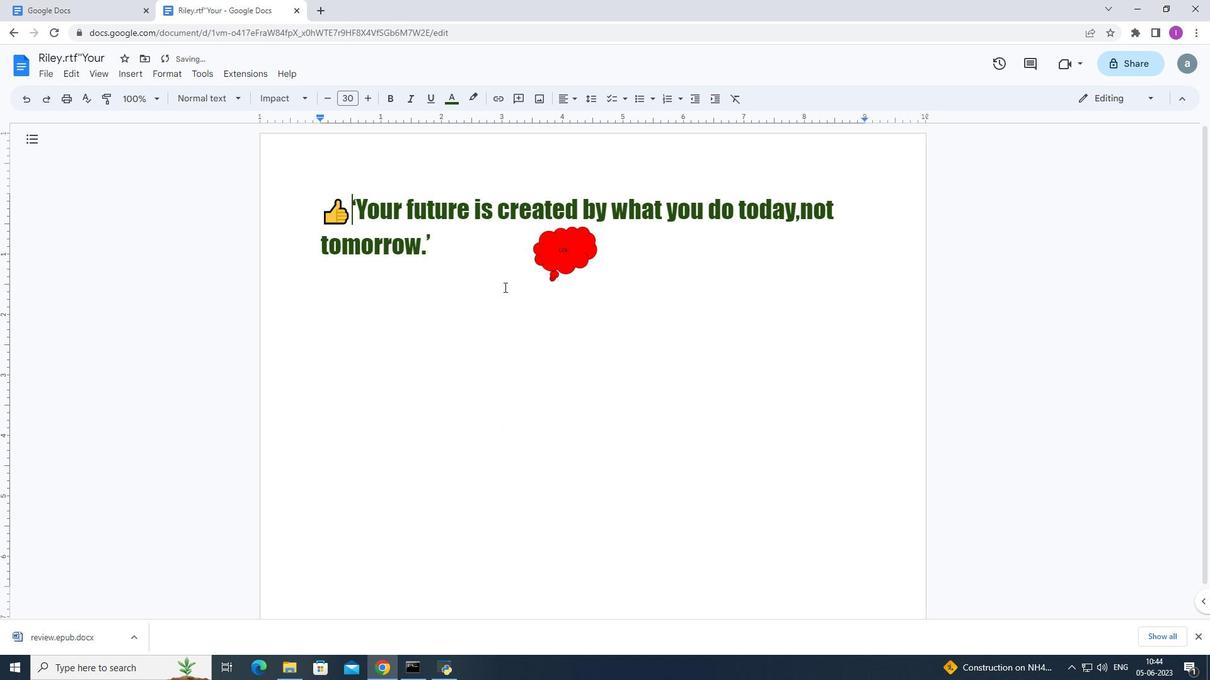 
